 Task: Search one way flight ticket for 3 adults in first from Waterloo: Waterloo Regional Airport to Jackson: Jackson Hole Airport on 5-2-2023. Choice of flights is United. Number of bags: 1 carry on bag. Price is upto 97000. Outbound departure time preference is 5:00.
Action: Mouse moved to (313, 259)
Screenshot: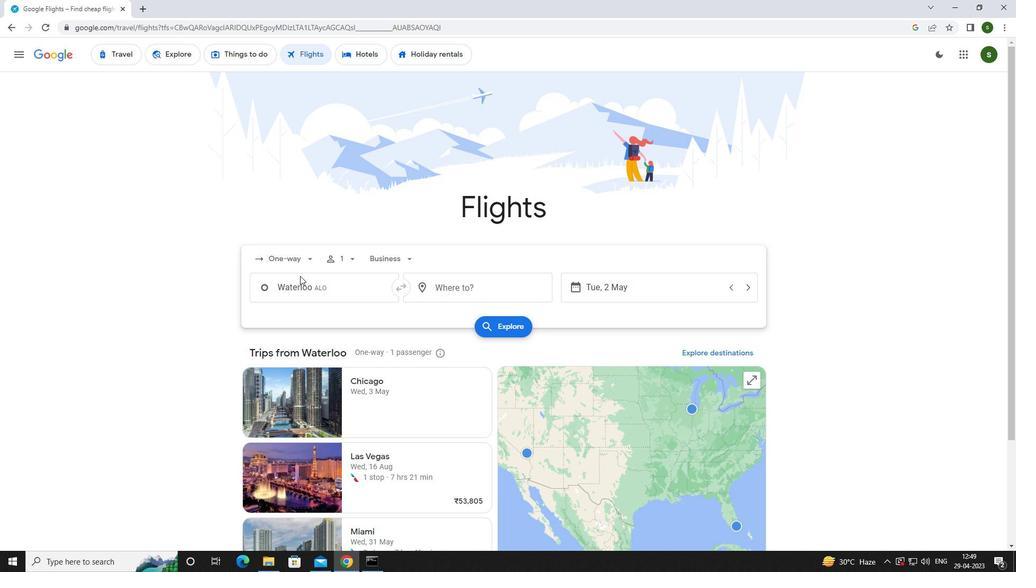 
Action: Mouse pressed left at (313, 259)
Screenshot: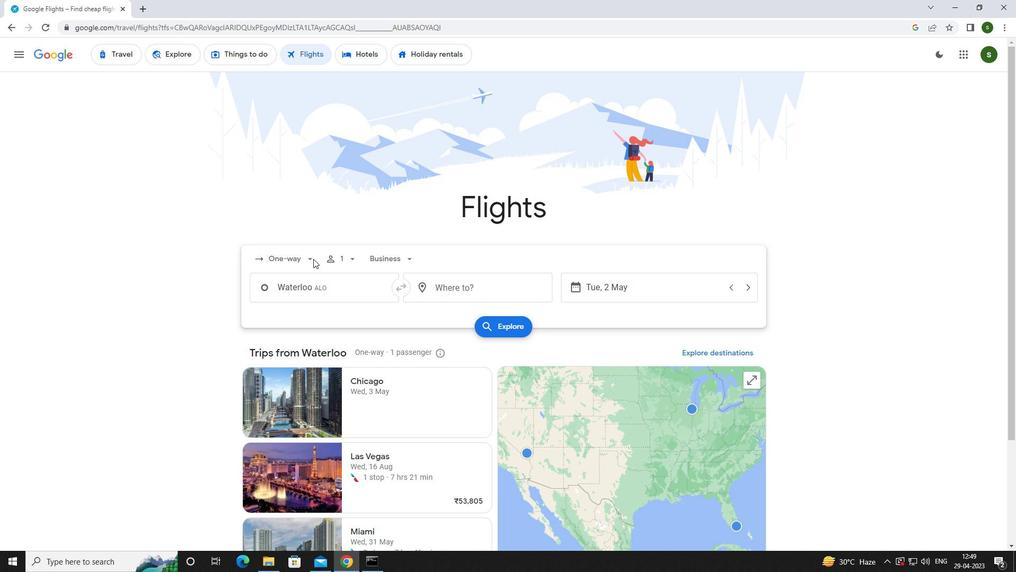 
Action: Mouse moved to (308, 258)
Screenshot: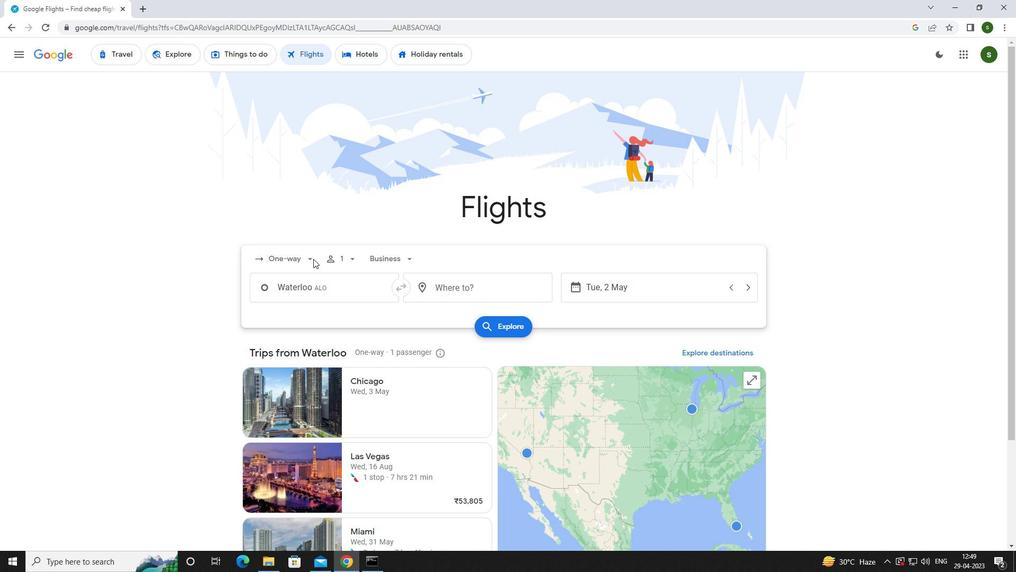 
Action: Mouse pressed left at (308, 258)
Screenshot: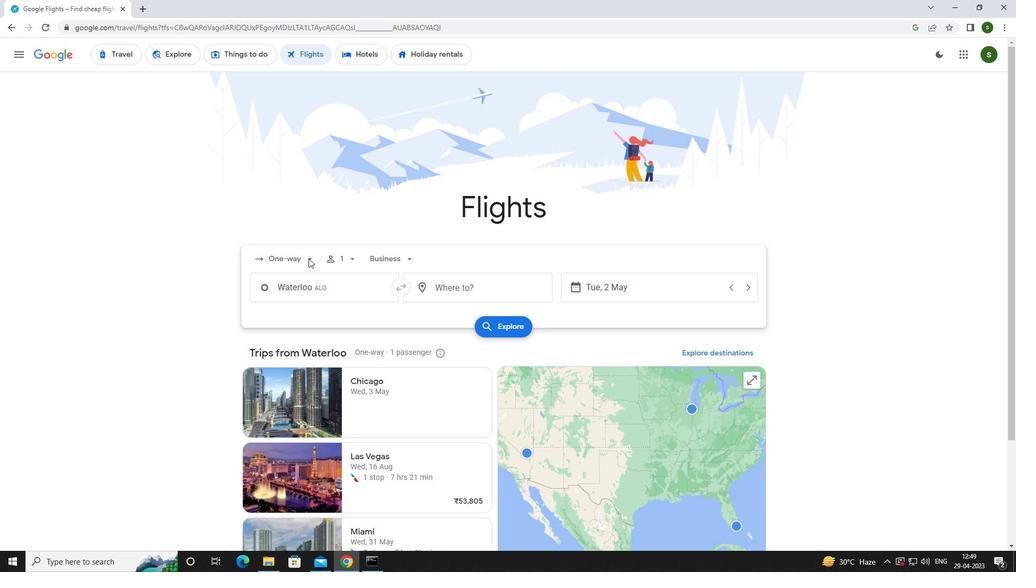 
Action: Mouse moved to (302, 257)
Screenshot: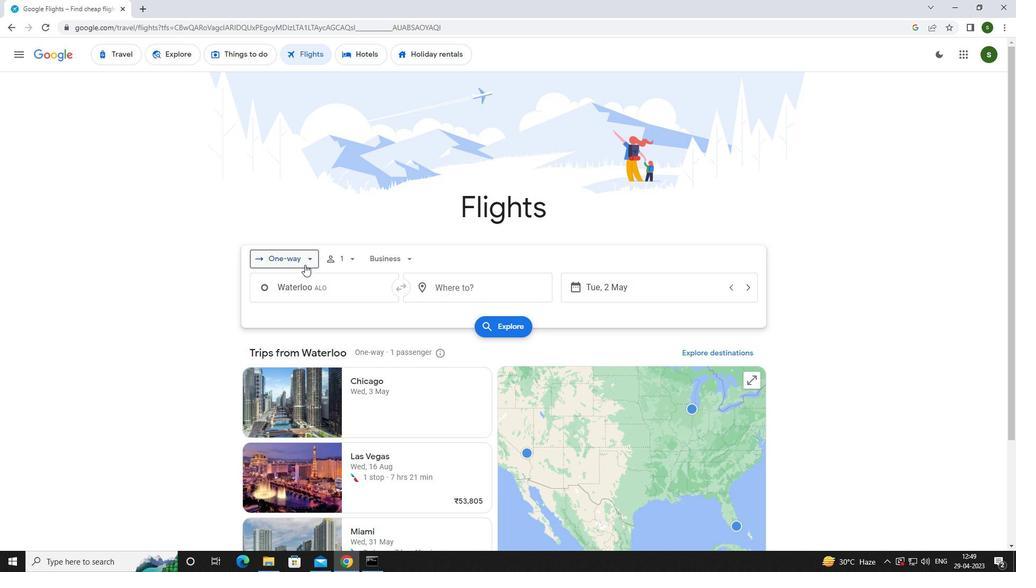 
Action: Mouse pressed left at (302, 257)
Screenshot: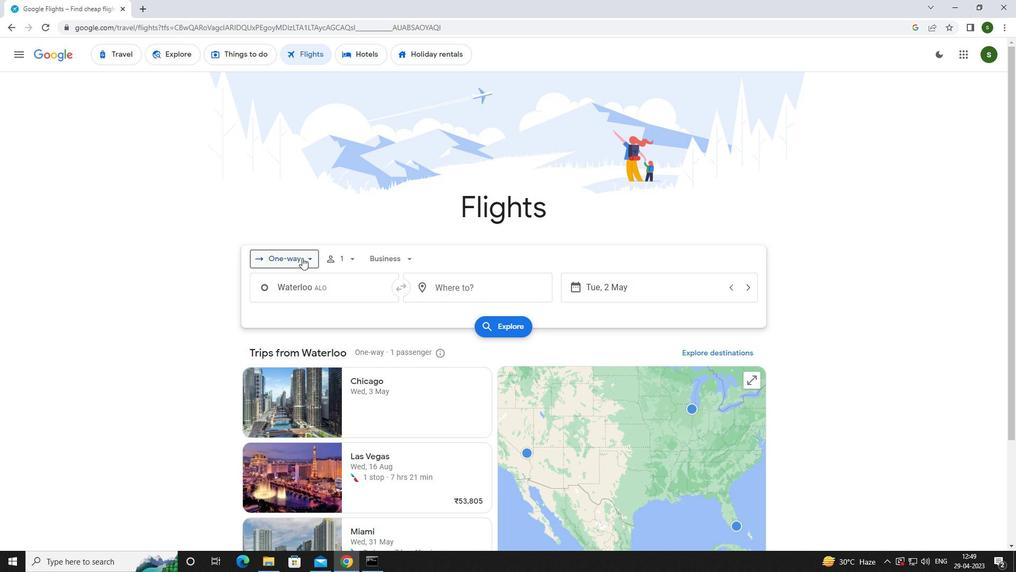 
Action: Mouse moved to (302, 304)
Screenshot: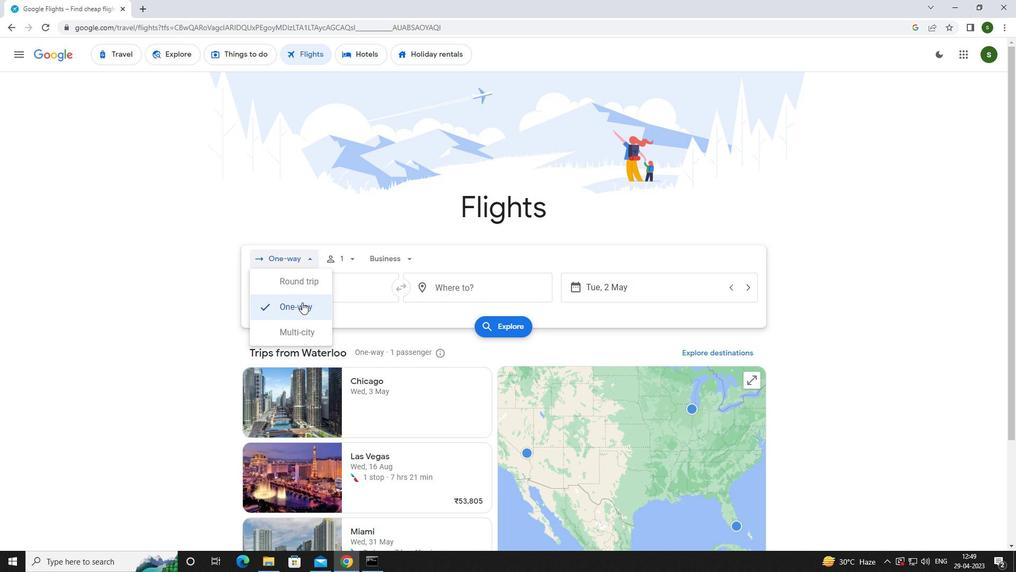 
Action: Mouse pressed left at (302, 304)
Screenshot: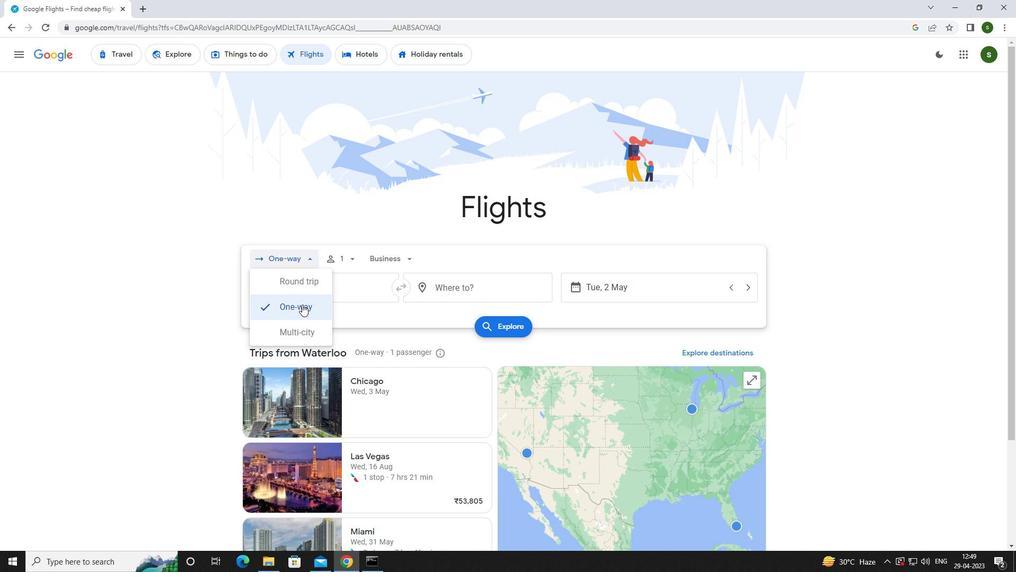 
Action: Mouse moved to (341, 259)
Screenshot: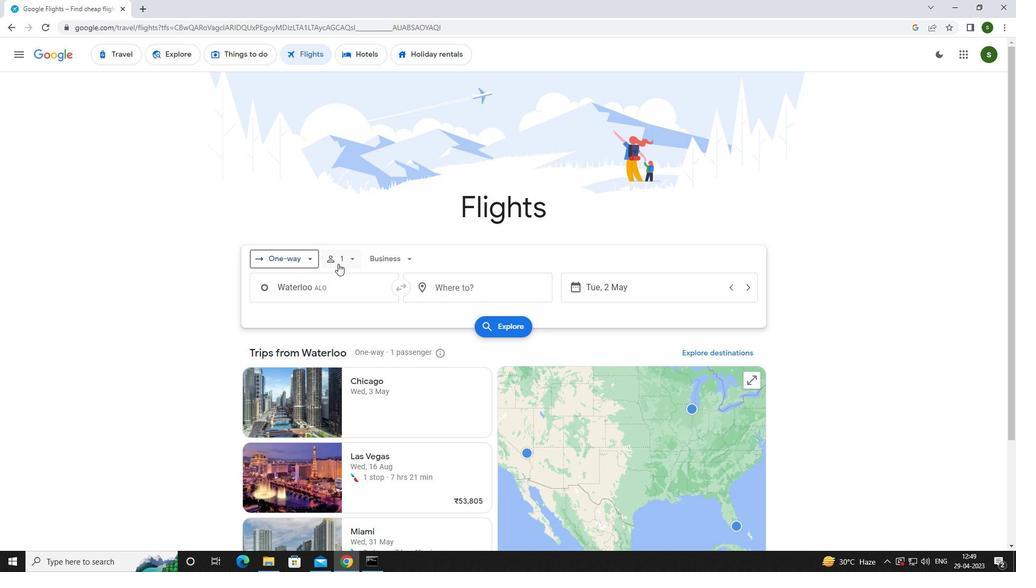 
Action: Mouse pressed left at (341, 259)
Screenshot: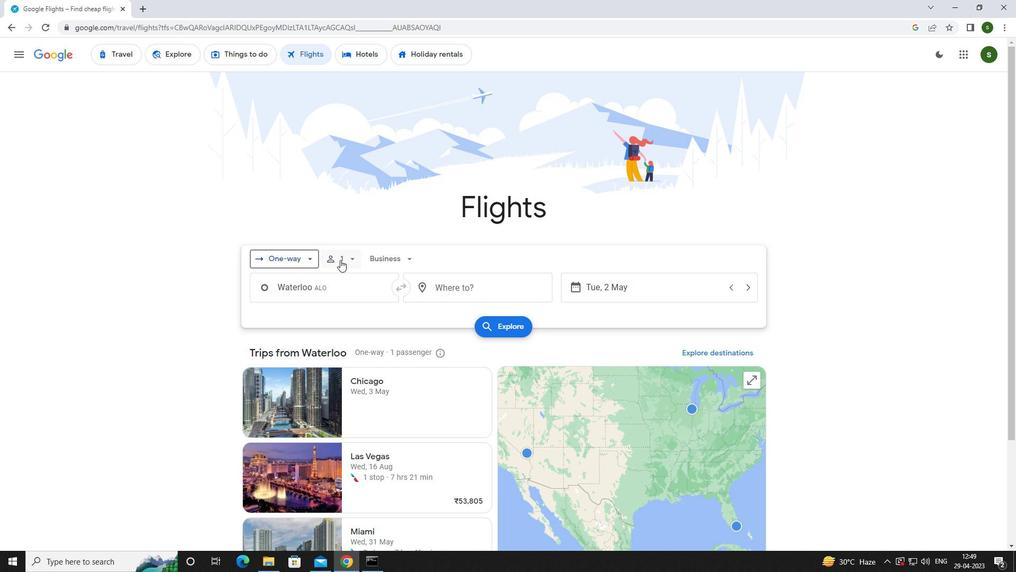 
Action: Mouse moved to (430, 282)
Screenshot: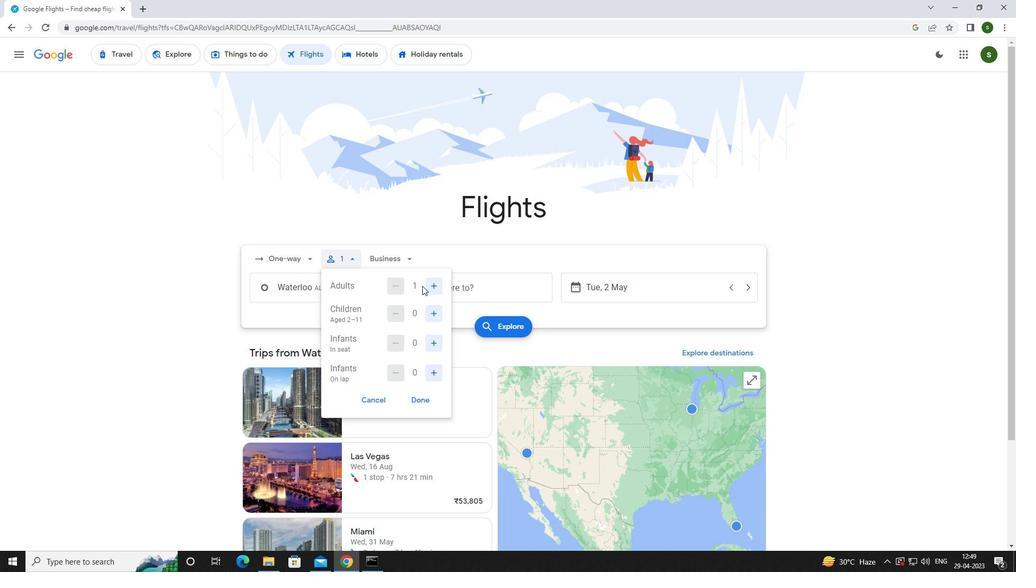 
Action: Mouse pressed left at (430, 282)
Screenshot: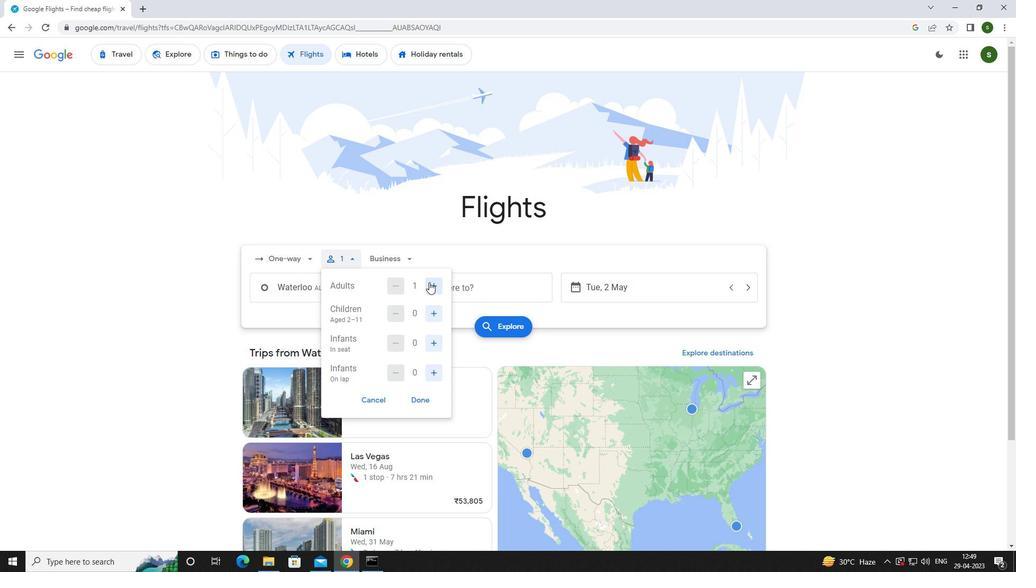 
Action: Mouse pressed left at (430, 282)
Screenshot: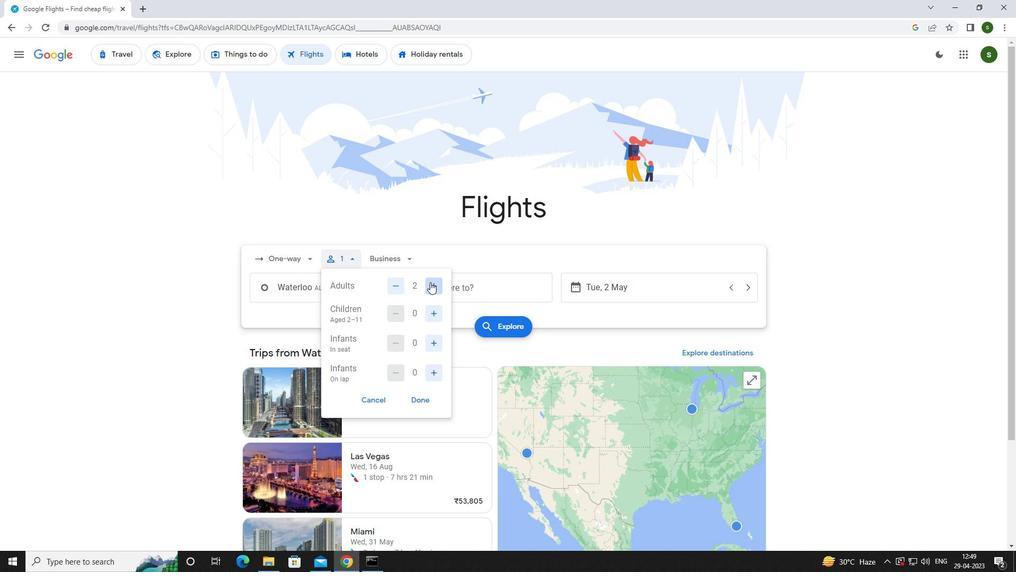 
Action: Mouse moved to (401, 258)
Screenshot: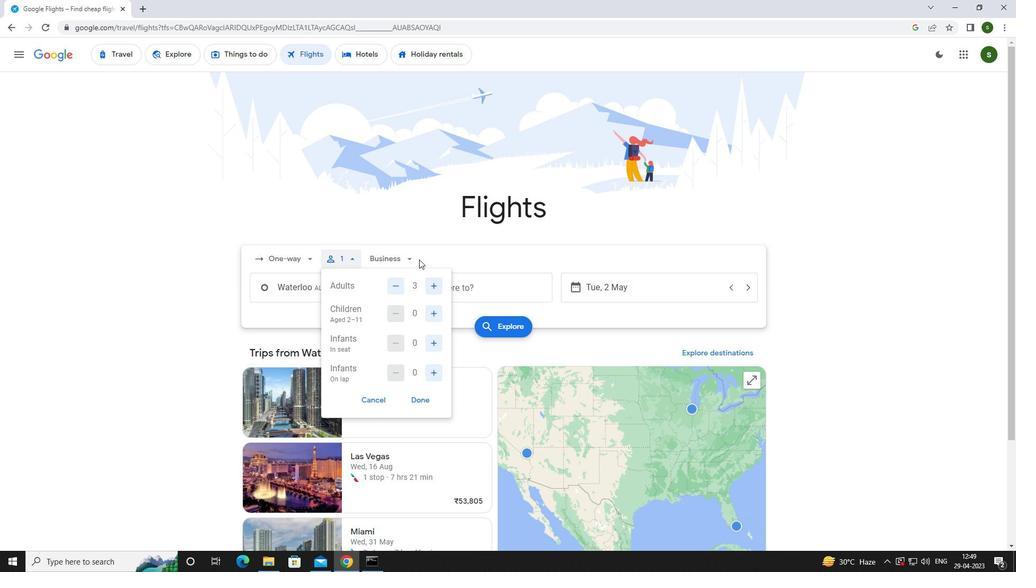 
Action: Mouse pressed left at (401, 258)
Screenshot: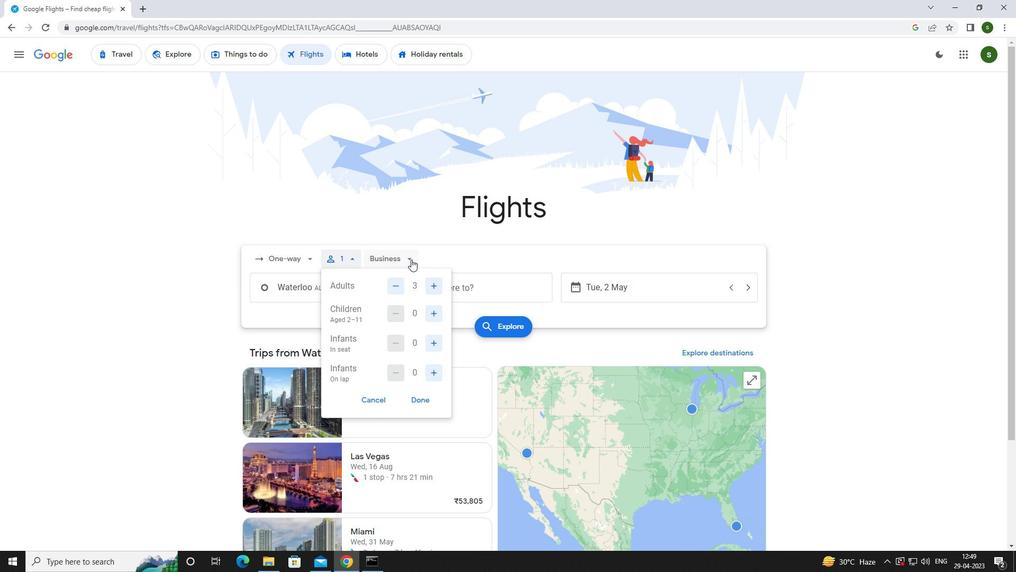 
Action: Mouse moved to (411, 352)
Screenshot: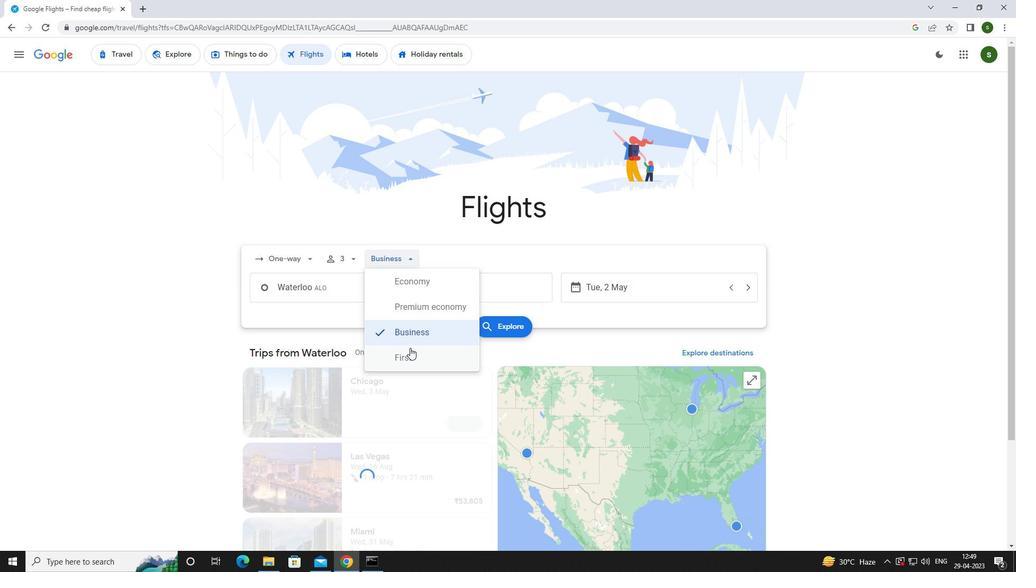 
Action: Mouse pressed left at (411, 352)
Screenshot: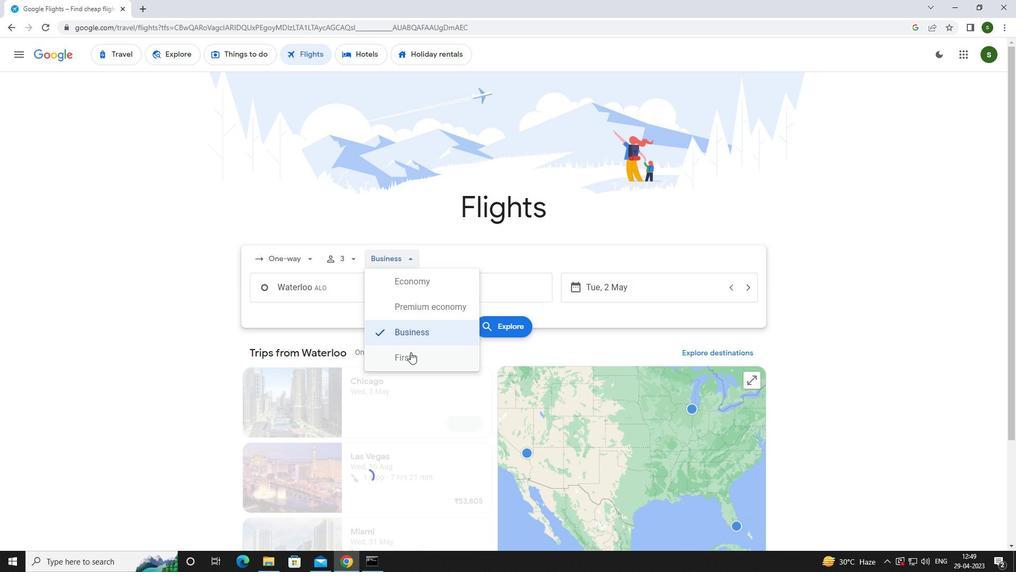 
Action: Mouse moved to (354, 288)
Screenshot: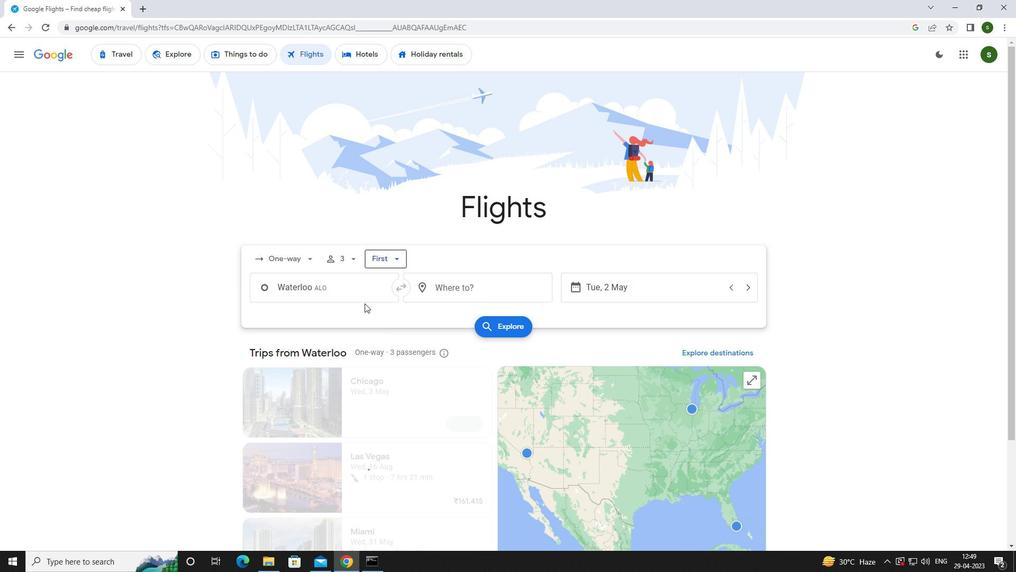 
Action: Mouse pressed left at (354, 288)
Screenshot: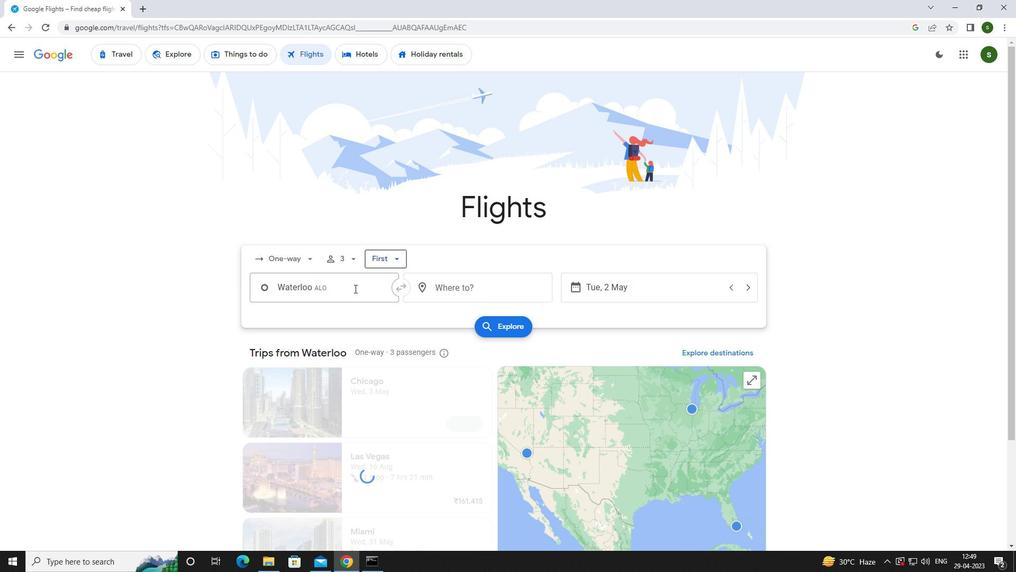 
Action: Key pressed w<Key.caps_lock>aterloo
Screenshot: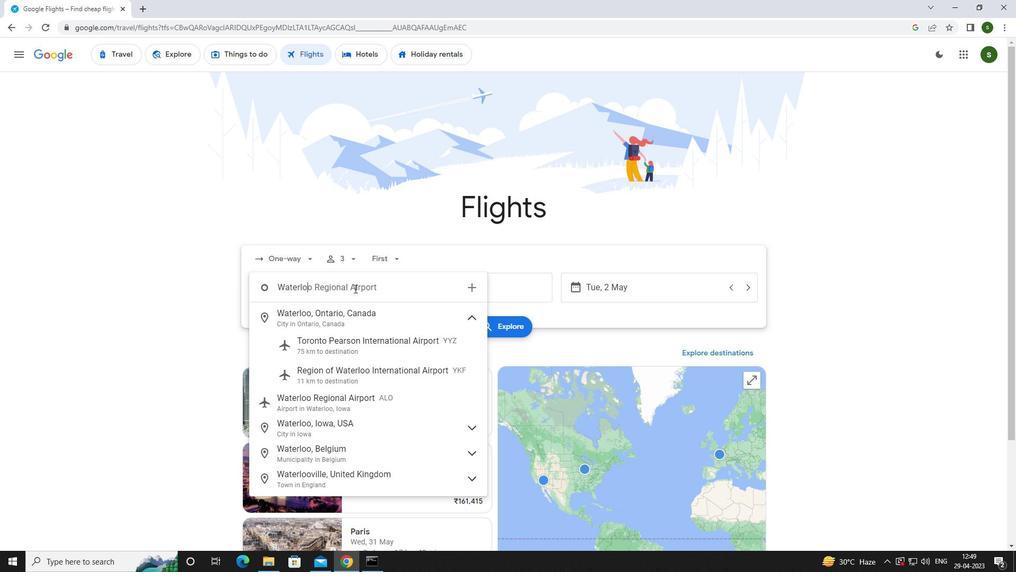 
Action: Mouse moved to (359, 404)
Screenshot: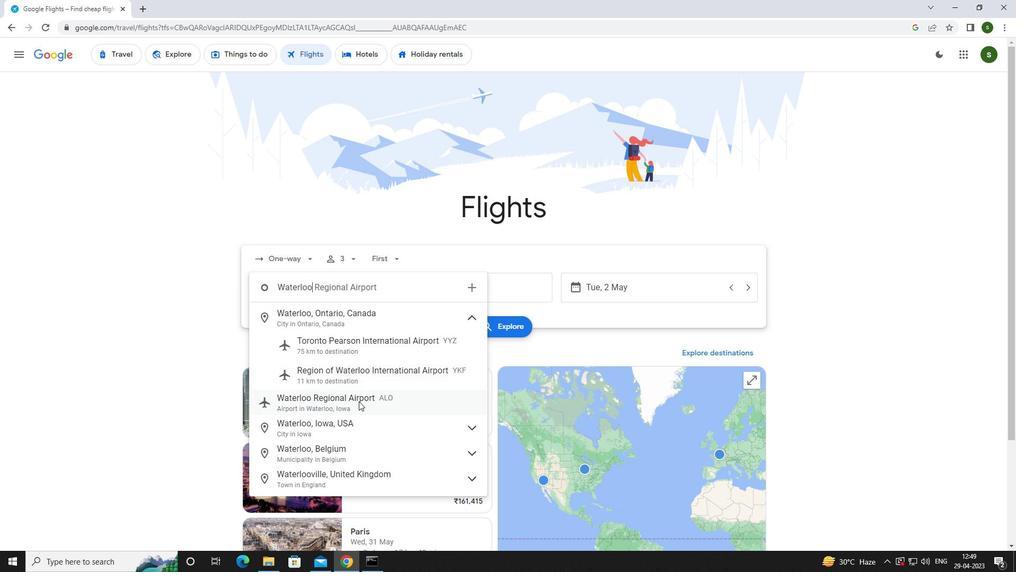 
Action: Mouse pressed left at (359, 404)
Screenshot: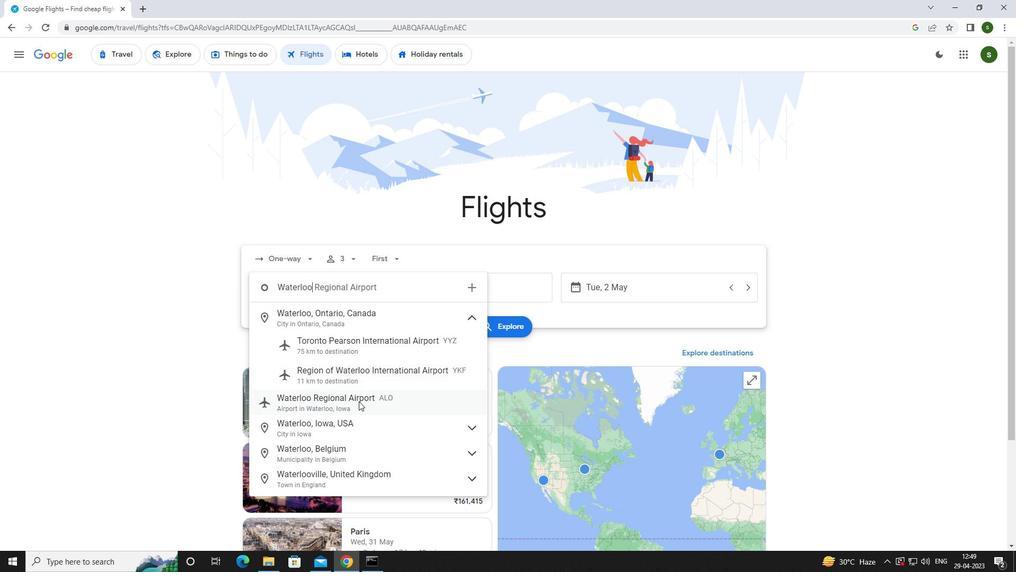 
Action: Mouse moved to (461, 291)
Screenshot: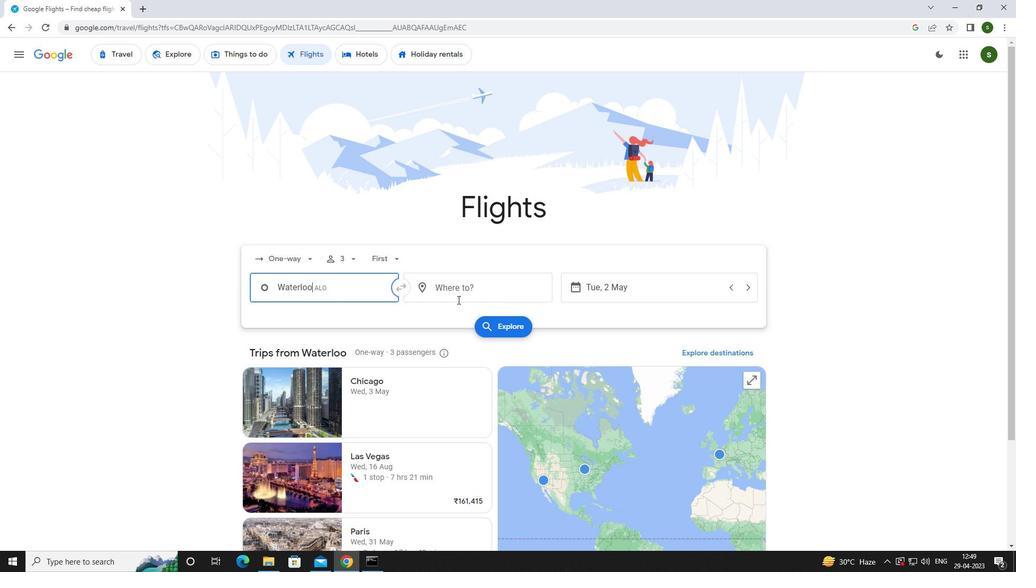 
Action: Mouse pressed left at (461, 291)
Screenshot: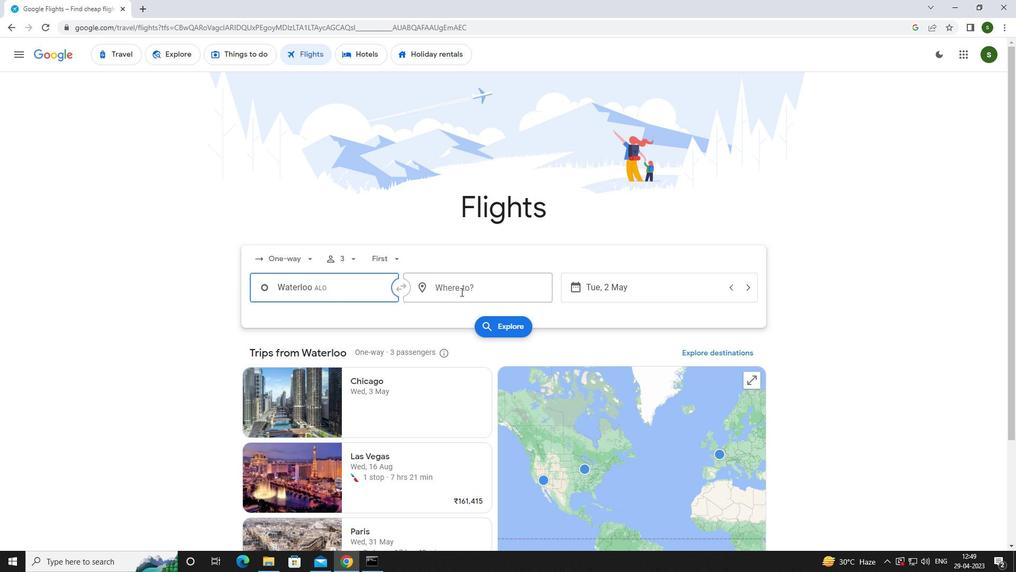 
Action: Key pressed <Key.caps_lock>j<Key.caps_lock>acksom<Key.backspace>n<Key.space><Key.caps_lock>h<Key.caps_lock>ol
Screenshot: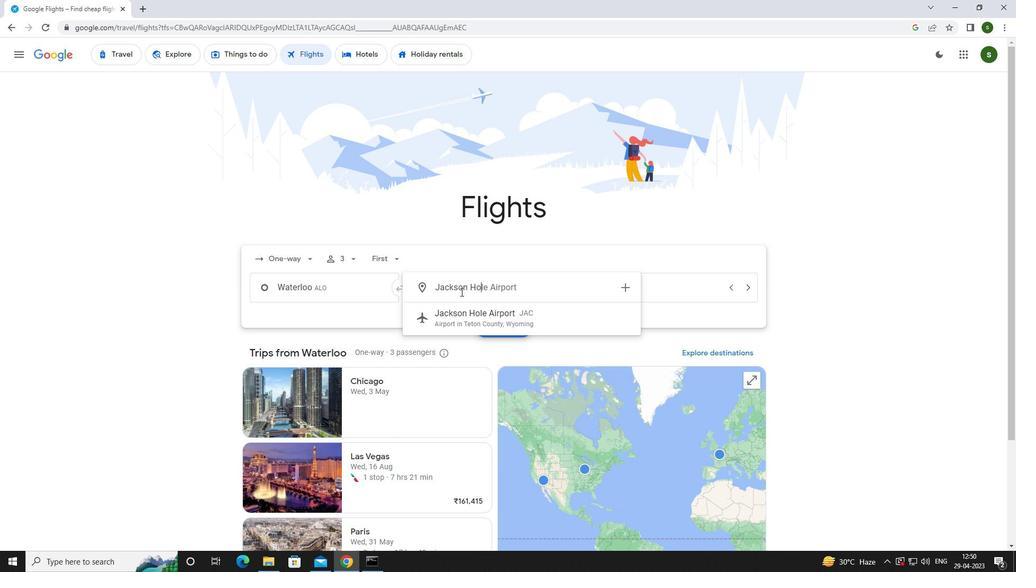 
Action: Mouse moved to (543, 318)
Screenshot: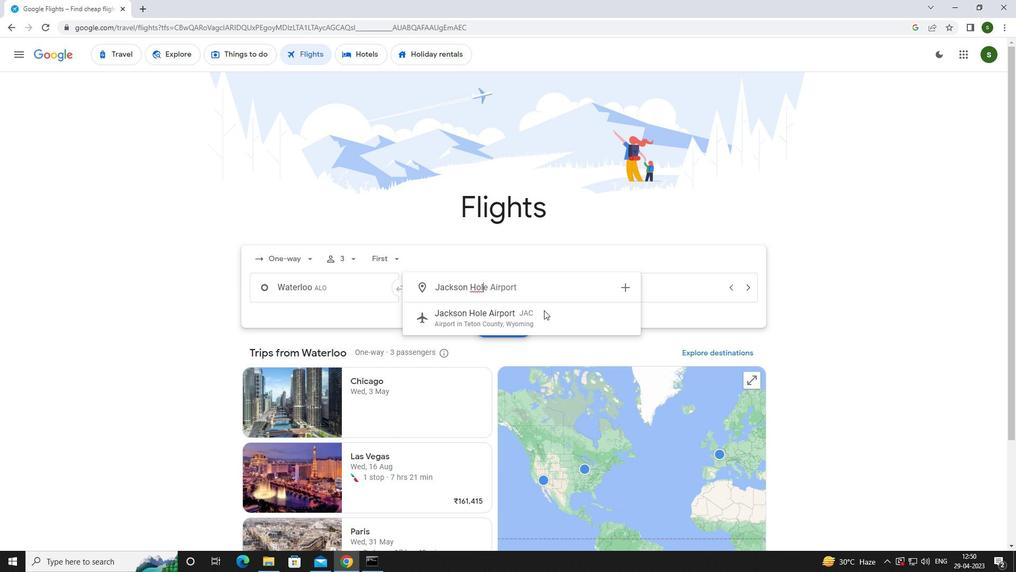 
Action: Mouse pressed left at (543, 318)
Screenshot: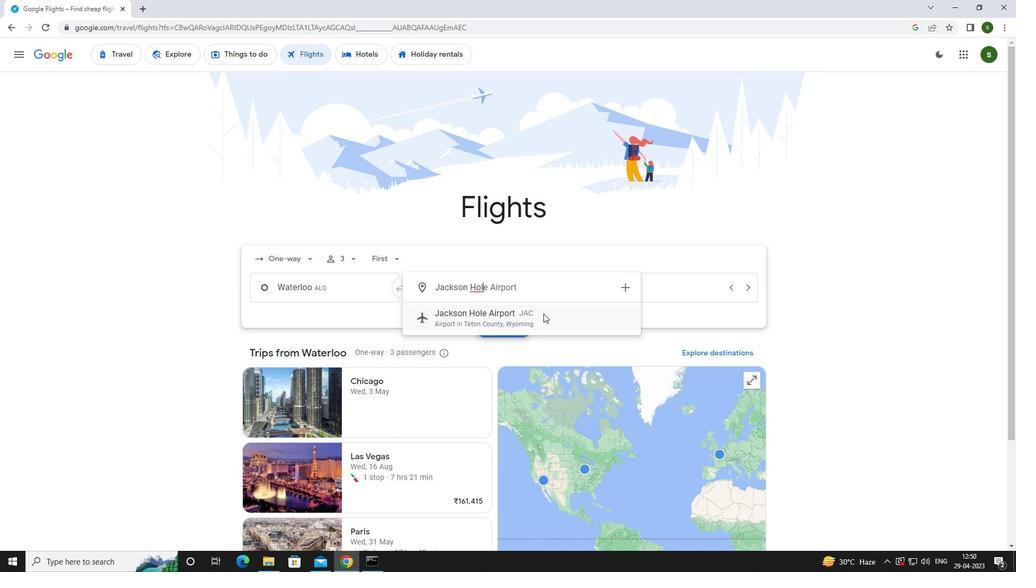 
Action: Mouse moved to (640, 289)
Screenshot: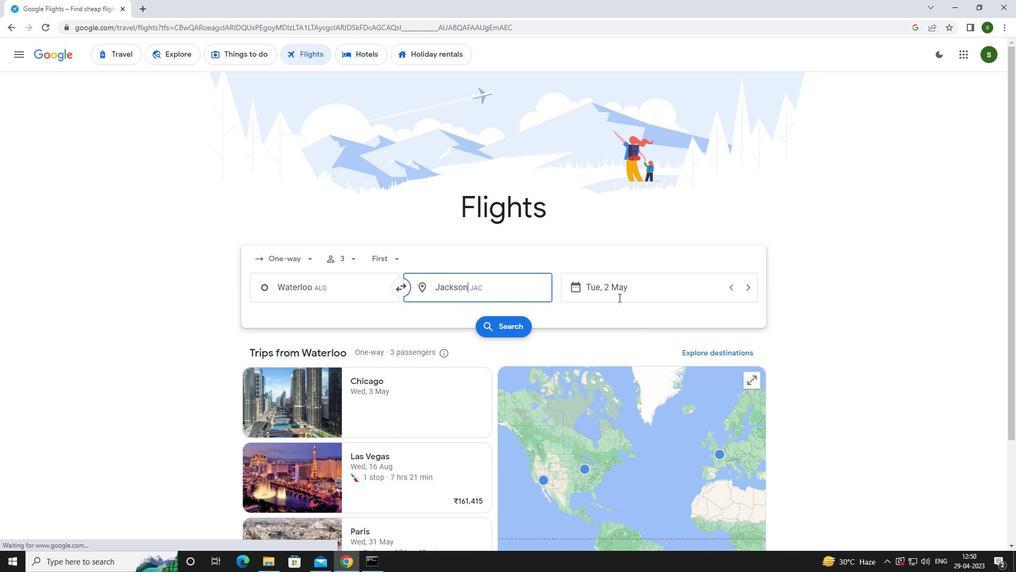 
Action: Mouse pressed left at (640, 289)
Screenshot: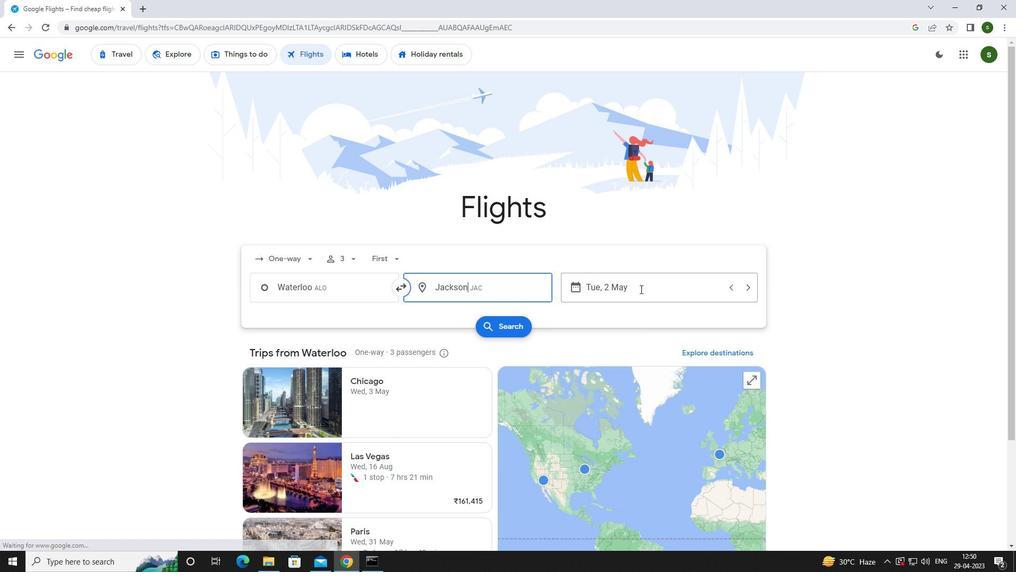 
Action: Mouse moved to (631, 352)
Screenshot: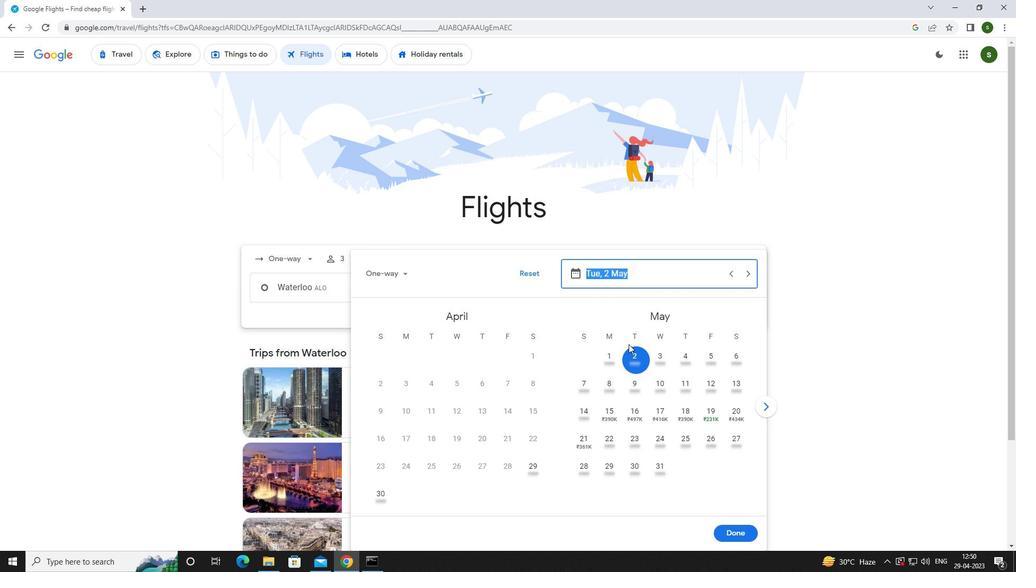 
Action: Mouse pressed left at (631, 352)
Screenshot: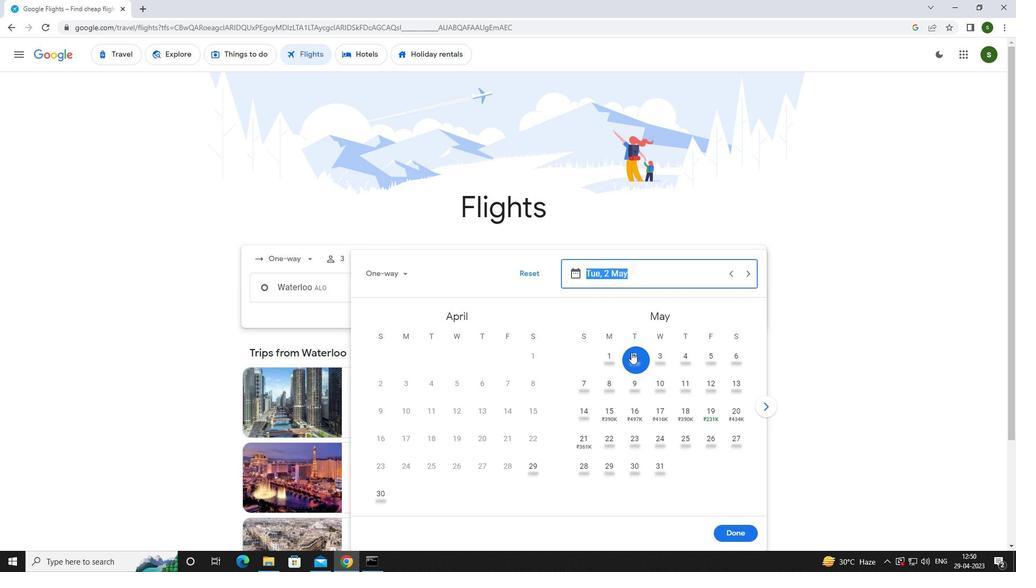 
Action: Mouse moved to (744, 533)
Screenshot: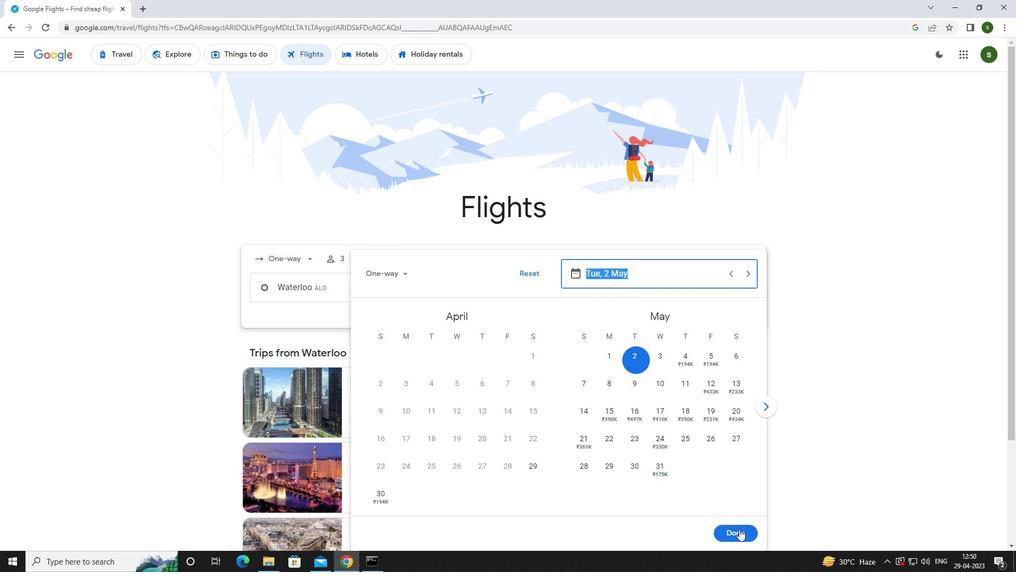 
Action: Mouse pressed left at (744, 533)
Screenshot: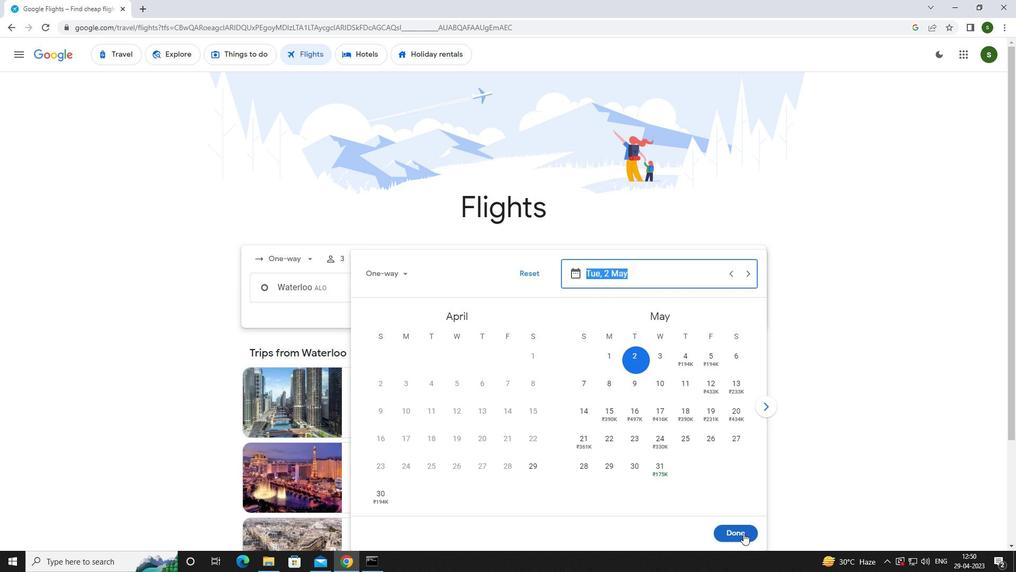 
Action: Mouse moved to (520, 327)
Screenshot: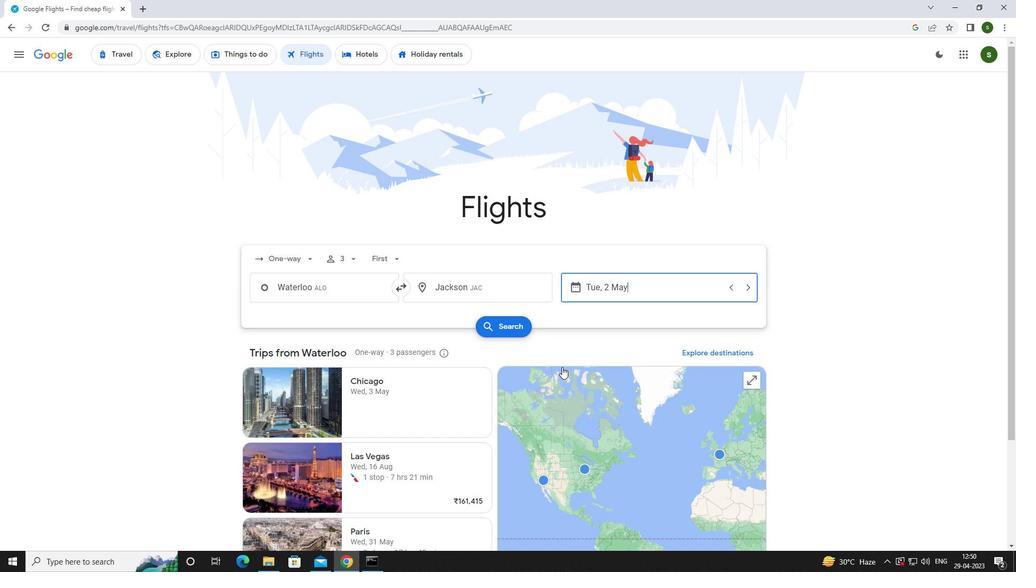 
Action: Mouse pressed left at (520, 327)
Screenshot: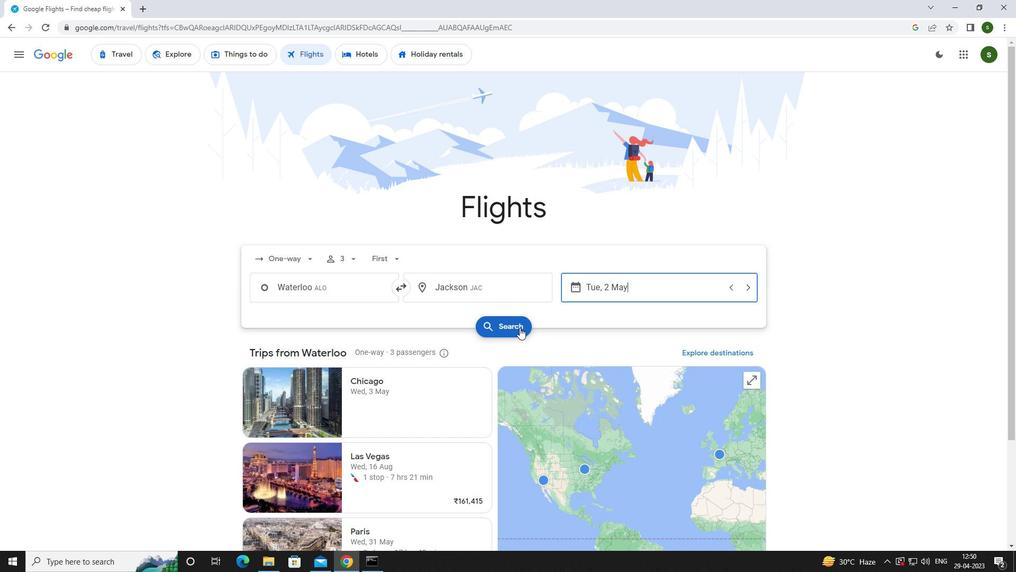 
Action: Mouse moved to (265, 152)
Screenshot: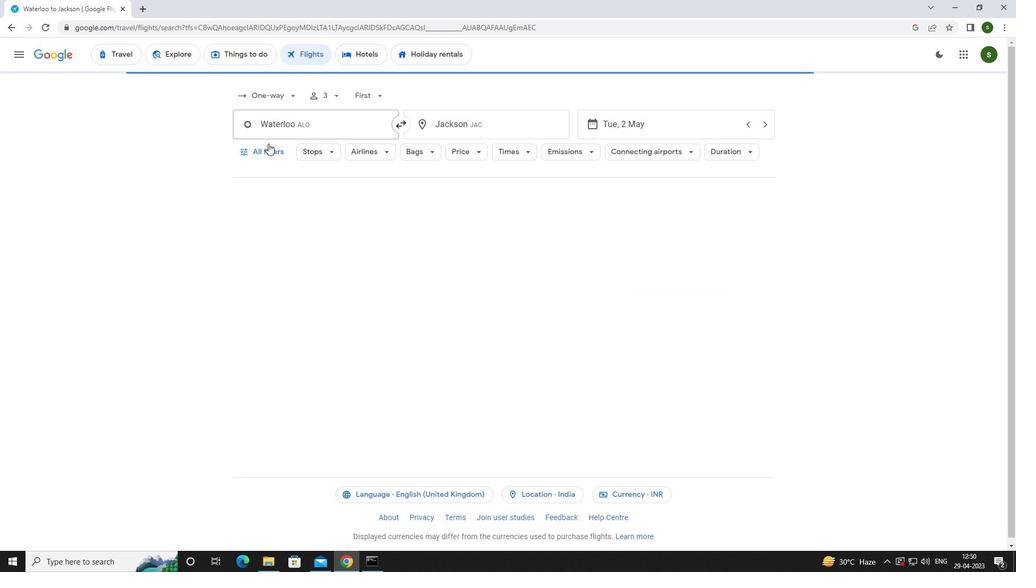 
Action: Mouse pressed left at (265, 152)
Screenshot: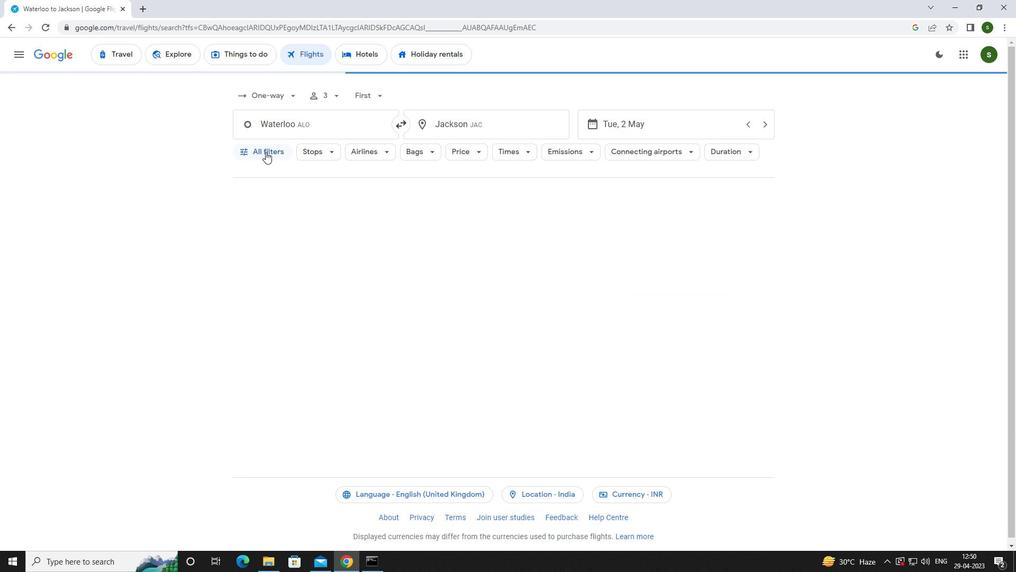 
Action: Mouse moved to (400, 378)
Screenshot: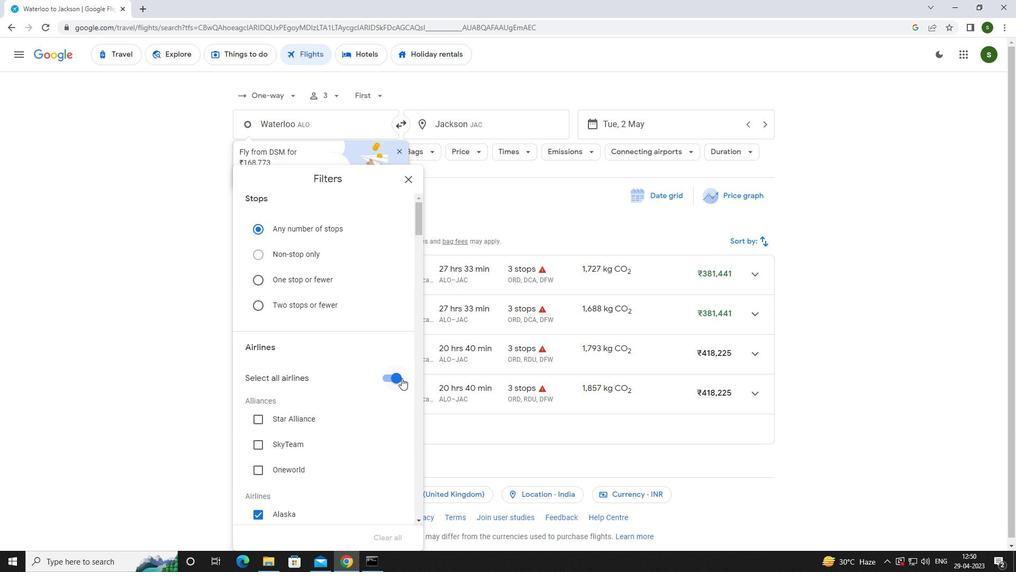 
Action: Mouse pressed left at (400, 378)
Screenshot: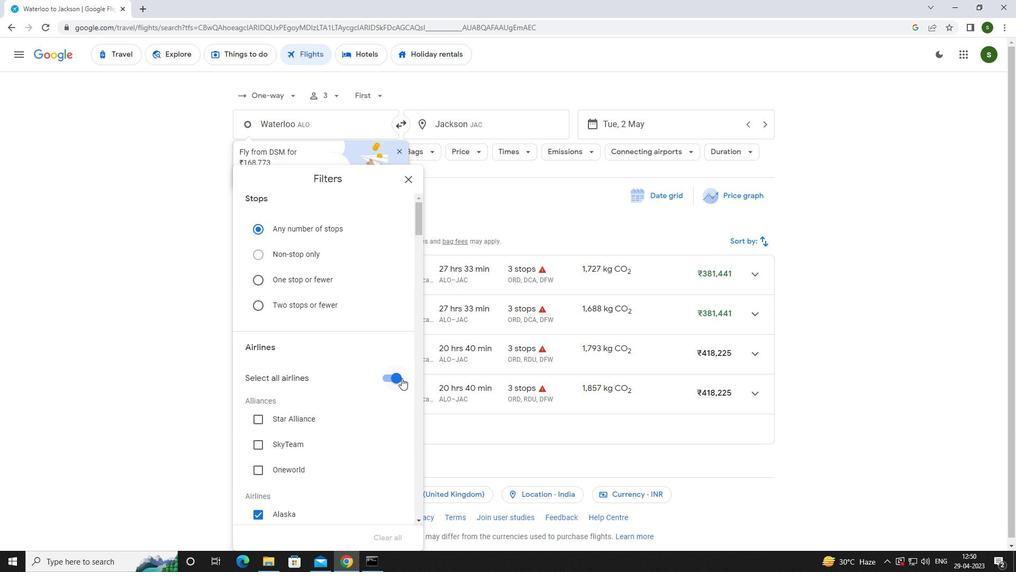 
Action: Mouse moved to (311, 342)
Screenshot: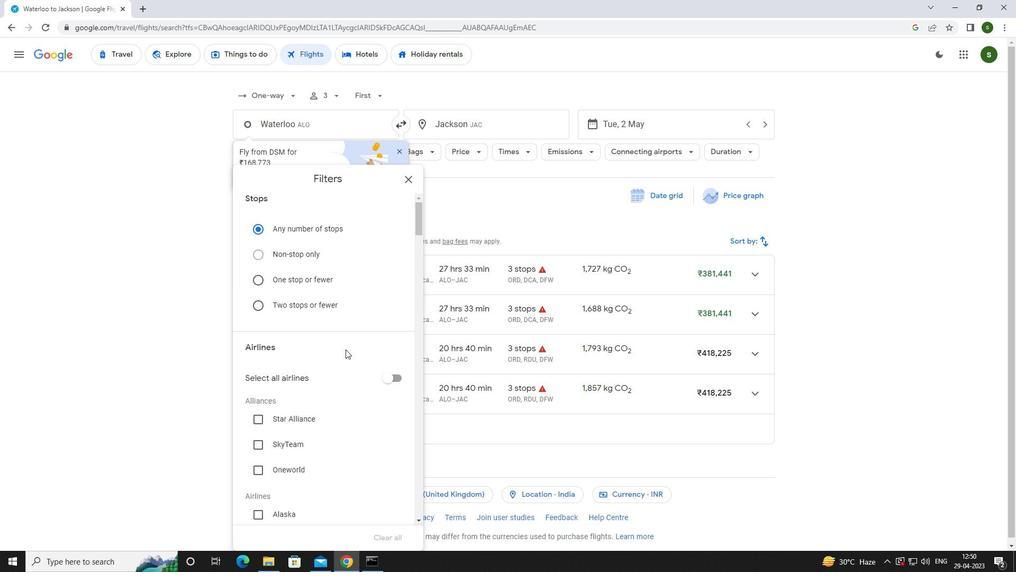 
Action: Mouse scrolled (311, 341) with delta (0, 0)
Screenshot: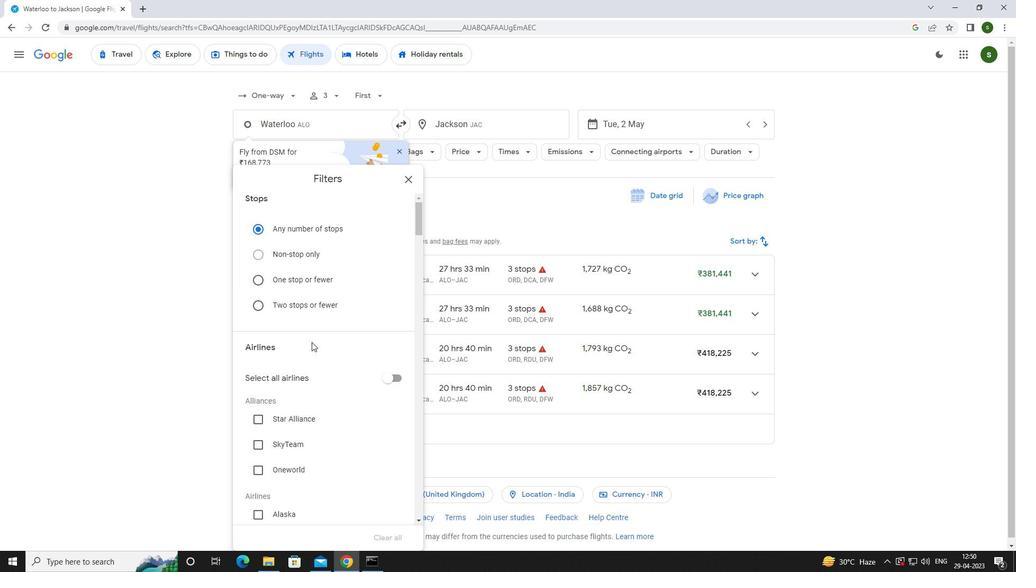 
Action: Mouse scrolled (311, 341) with delta (0, 0)
Screenshot: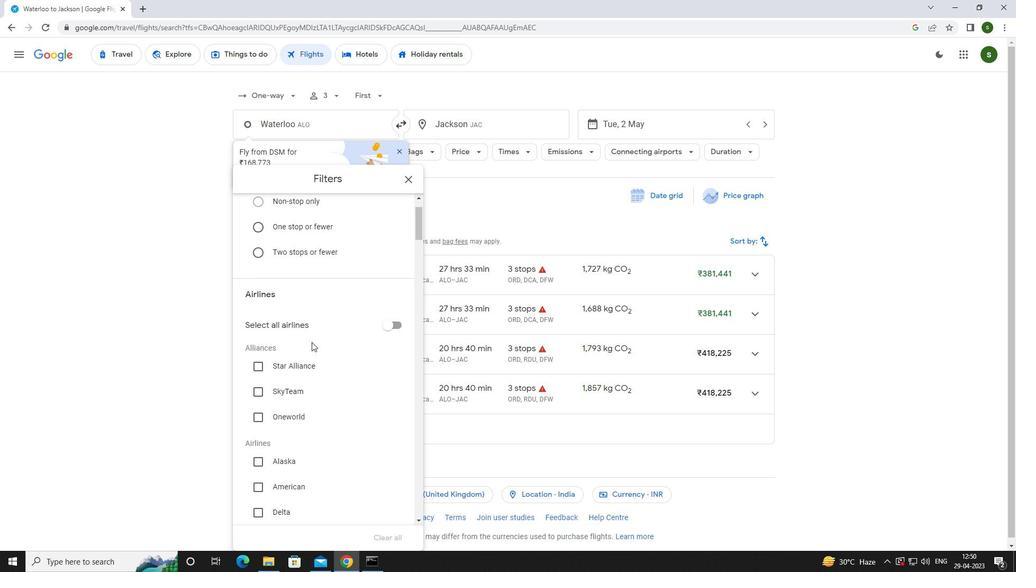 
Action: Mouse scrolled (311, 341) with delta (0, 0)
Screenshot: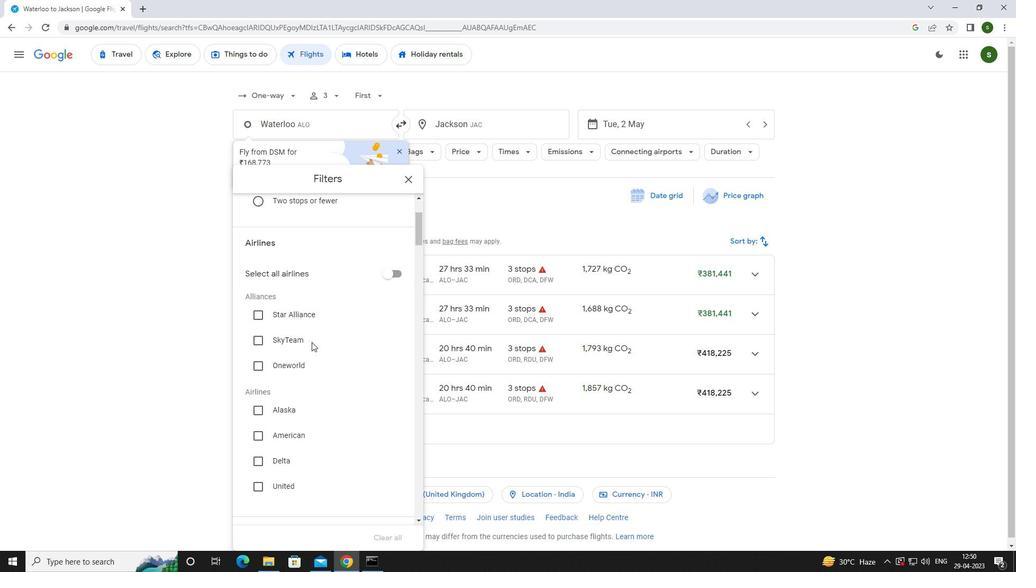 
Action: Mouse scrolled (311, 341) with delta (0, 0)
Screenshot: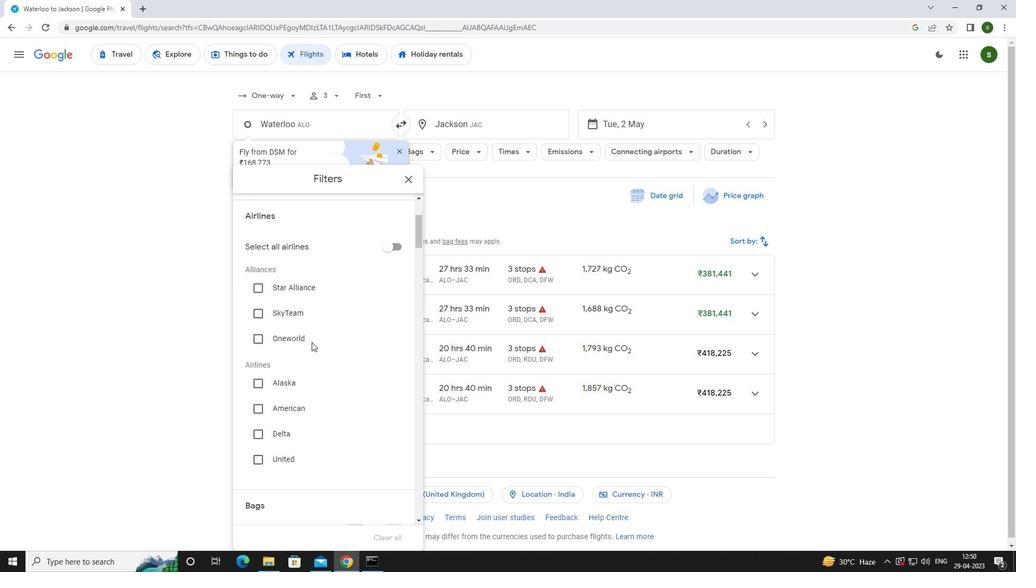 
Action: Mouse moved to (287, 377)
Screenshot: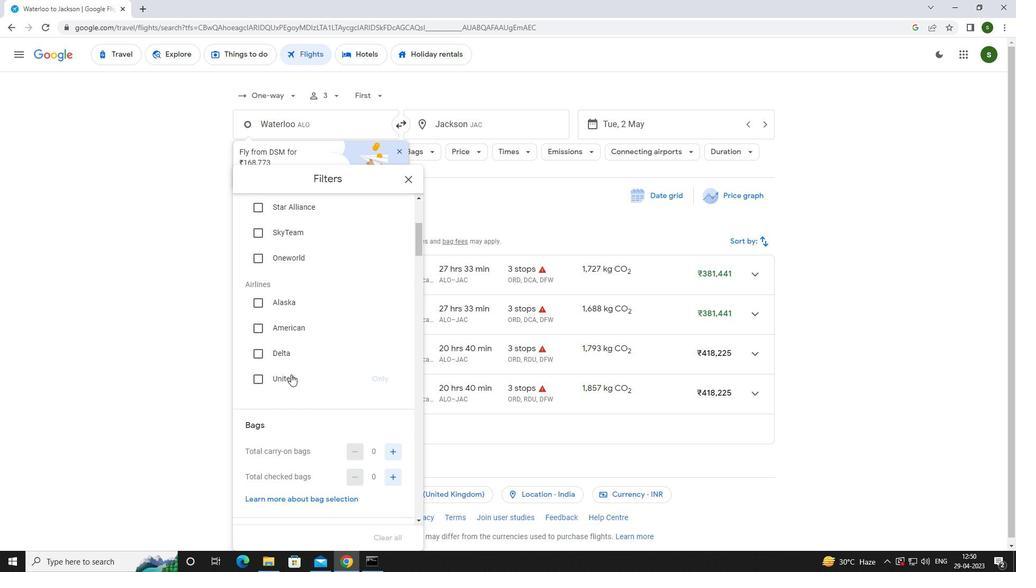 
Action: Mouse pressed left at (287, 377)
Screenshot: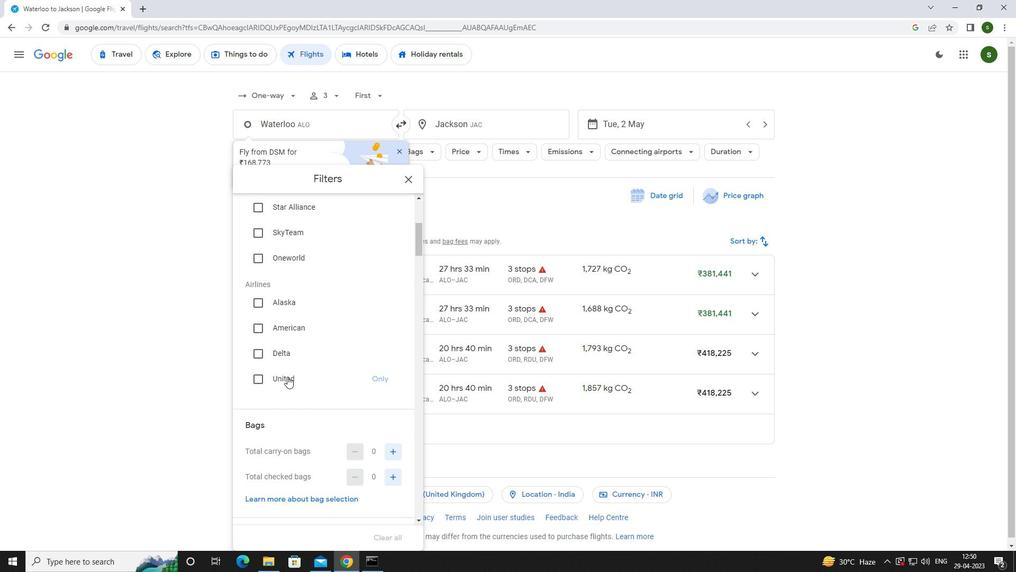 
Action: Mouse moved to (316, 381)
Screenshot: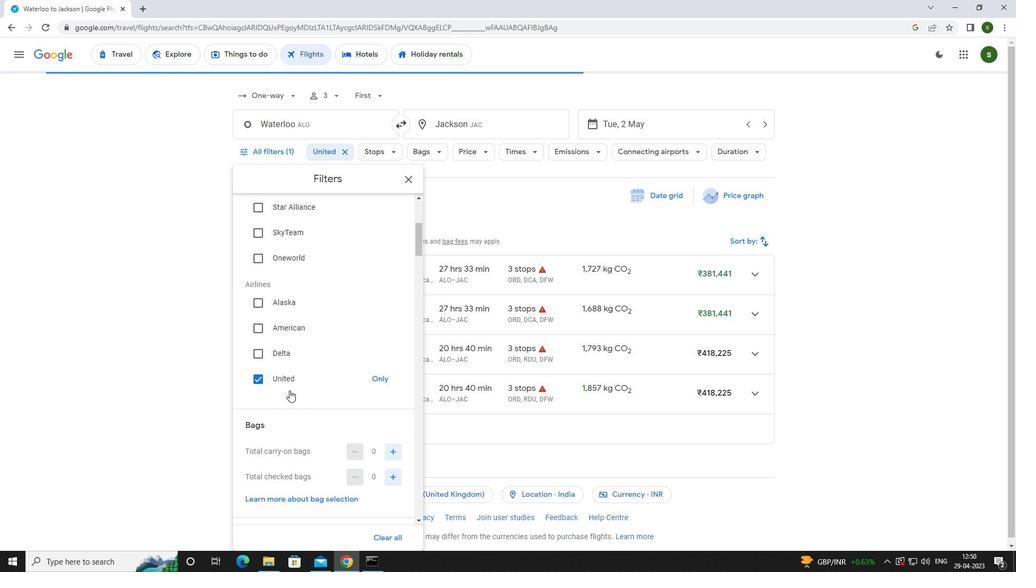 
Action: Mouse scrolled (316, 381) with delta (0, 0)
Screenshot: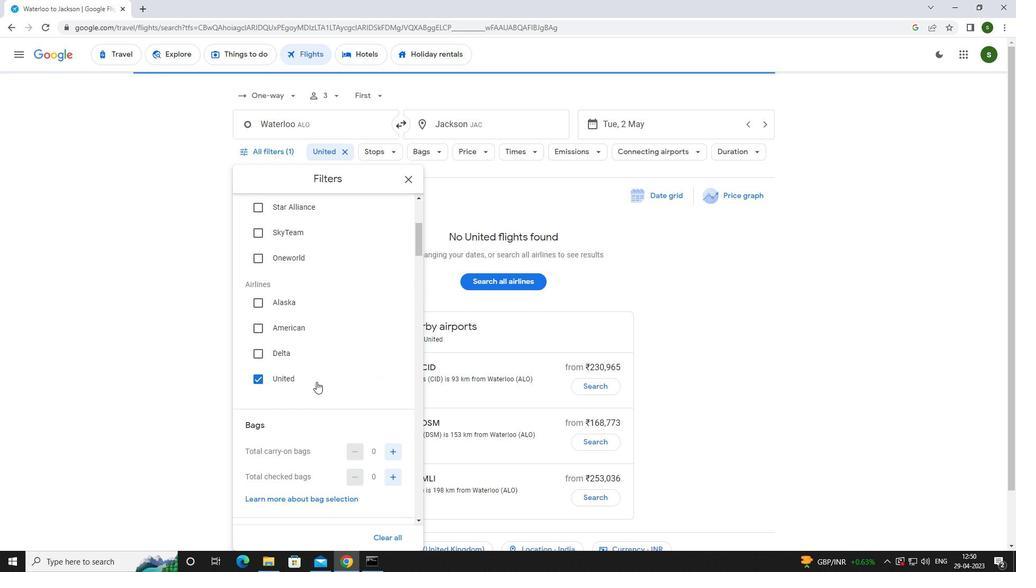 
Action: Mouse scrolled (316, 381) with delta (0, 0)
Screenshot: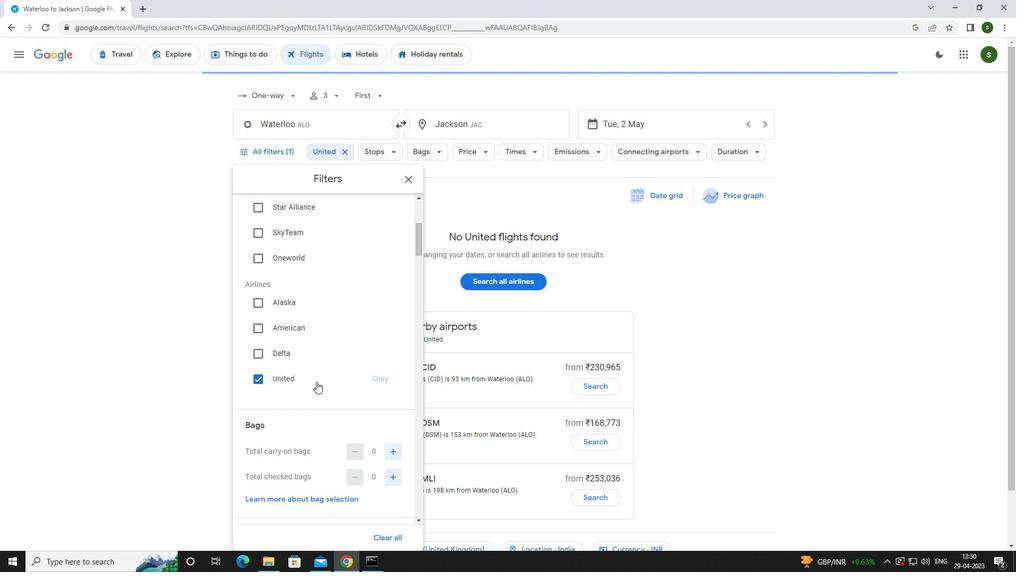 
Action: Mouse moved to (390, 340)
Screenshot: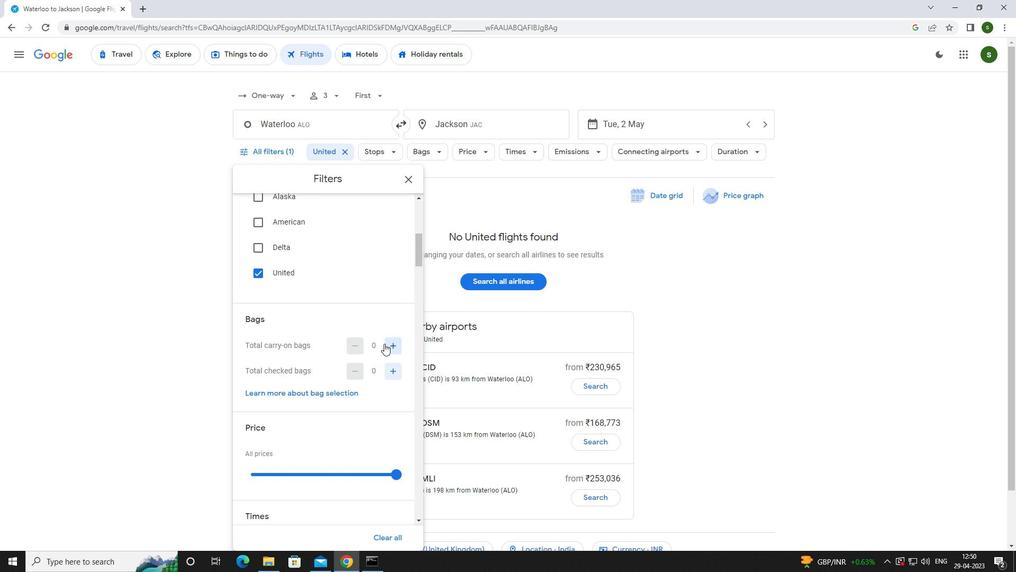 
Action: Mouse pressed left at (390, 340)
Screenshot: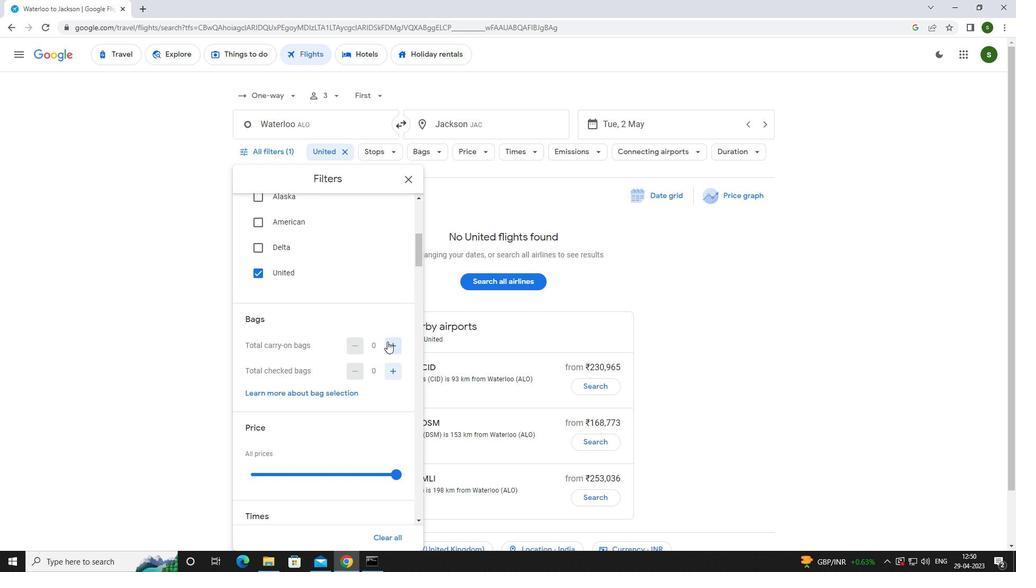 
Action: Mouse moved to (357, 328)
Screenshot: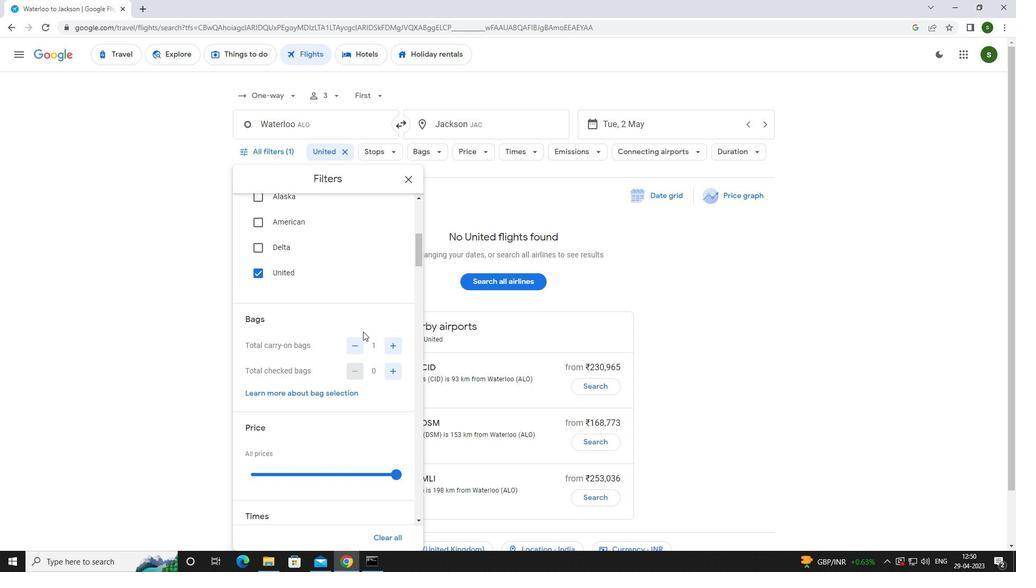 
Action: Mouse scrolled (357, 328) with delta (0, 0)
Screenshot: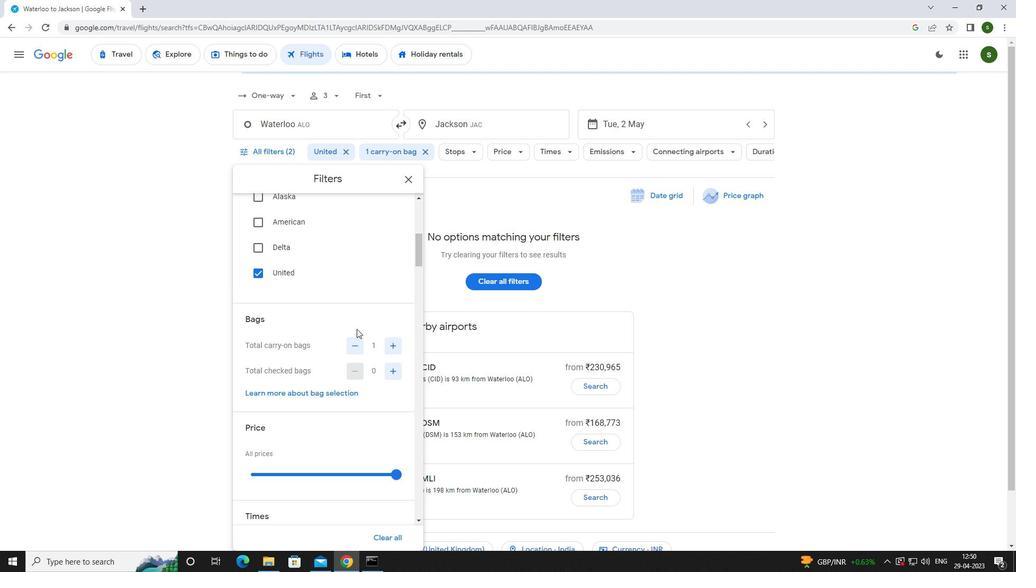 
Action: Mouse scrolled (357, 328) with delta (0, 0)
Screenshot: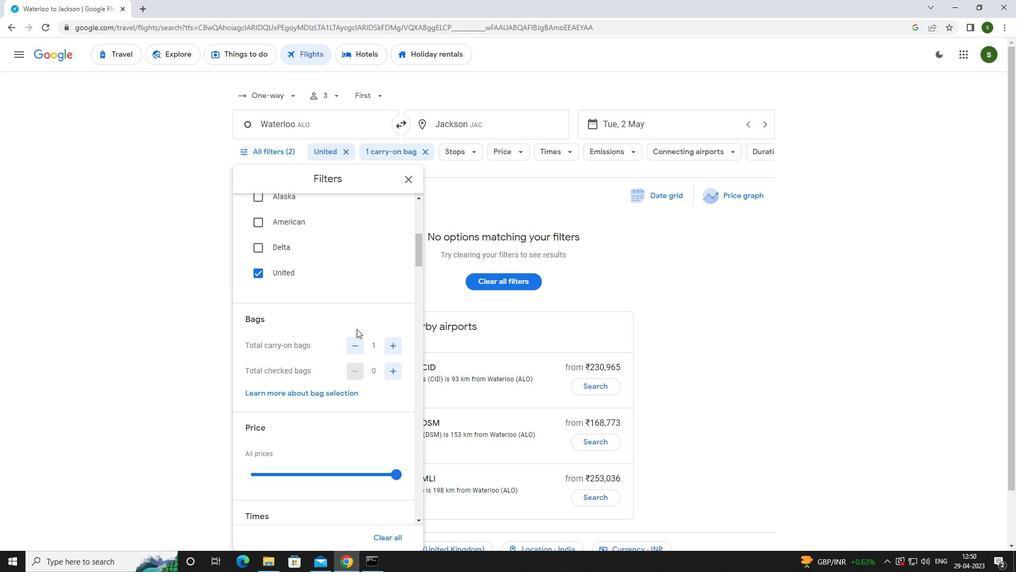 
Action: Mouse scrolled (357, 328) with delta (0, 0)
Screenshot: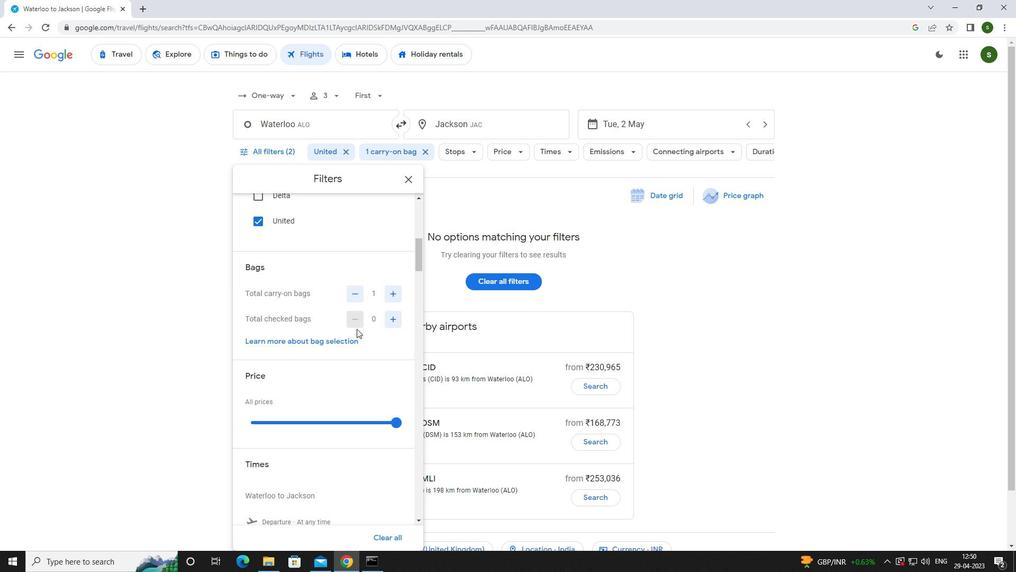 
Action: Mouse moved to (392, 317)
Screenshot: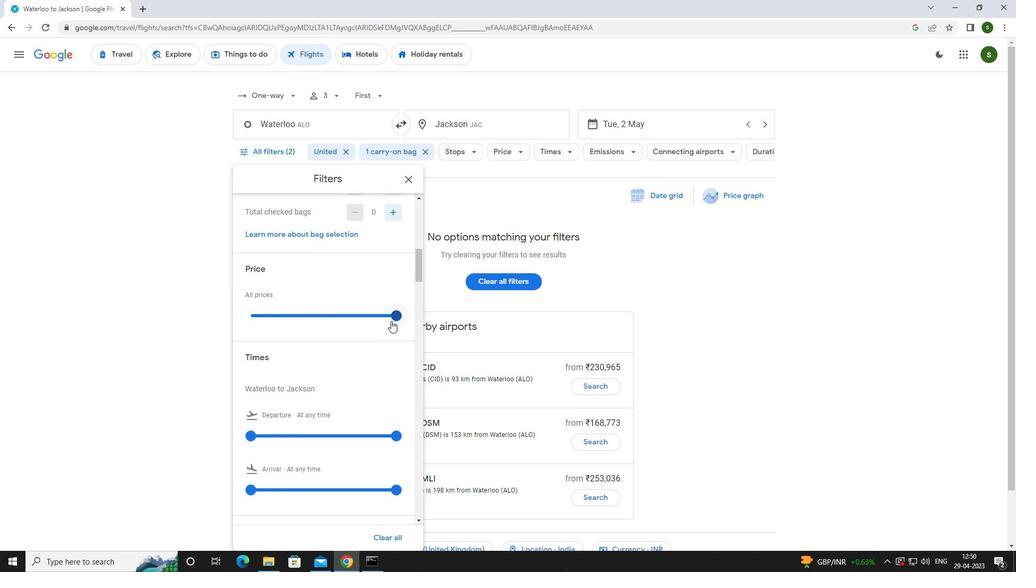 
Action: Mouse pressed left at (392, 317)
Screenshot: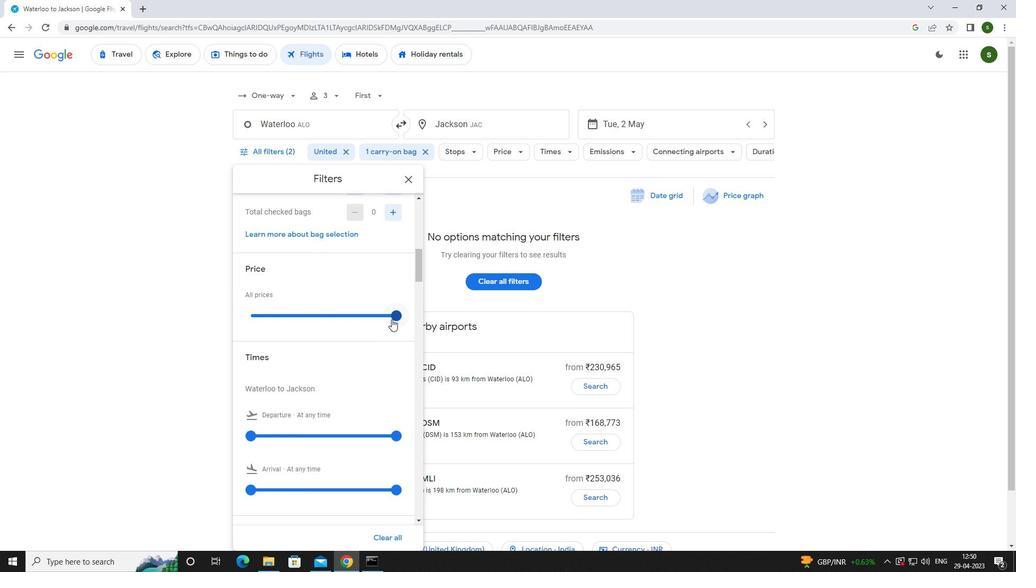 
Action: Mouse moved to (252, 433)
Screenshot: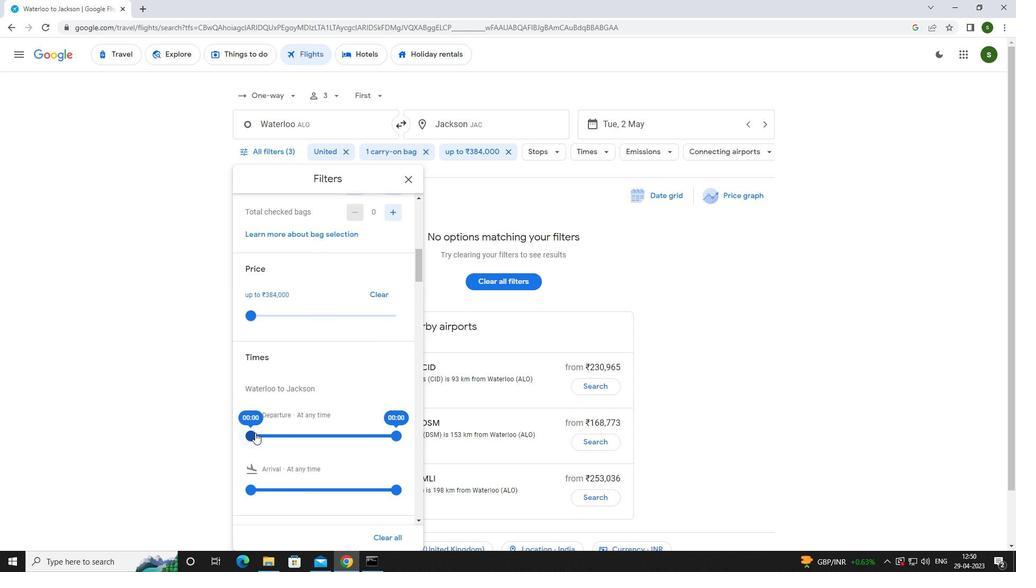 
Action: Mouse pressed left at (252, 433)
Screenshot: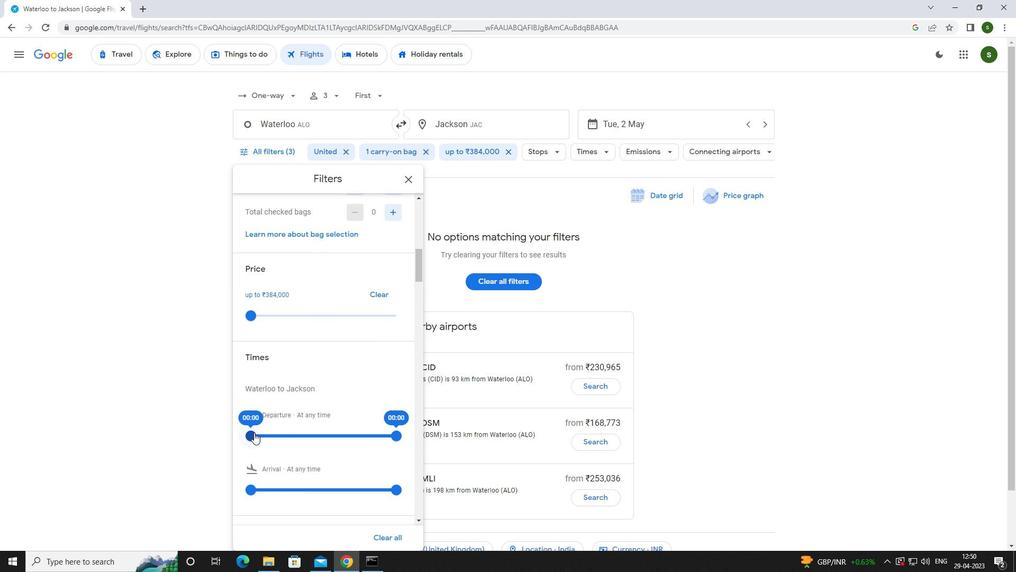 
Action: Mouse moved to (677, 308)
Screenshot: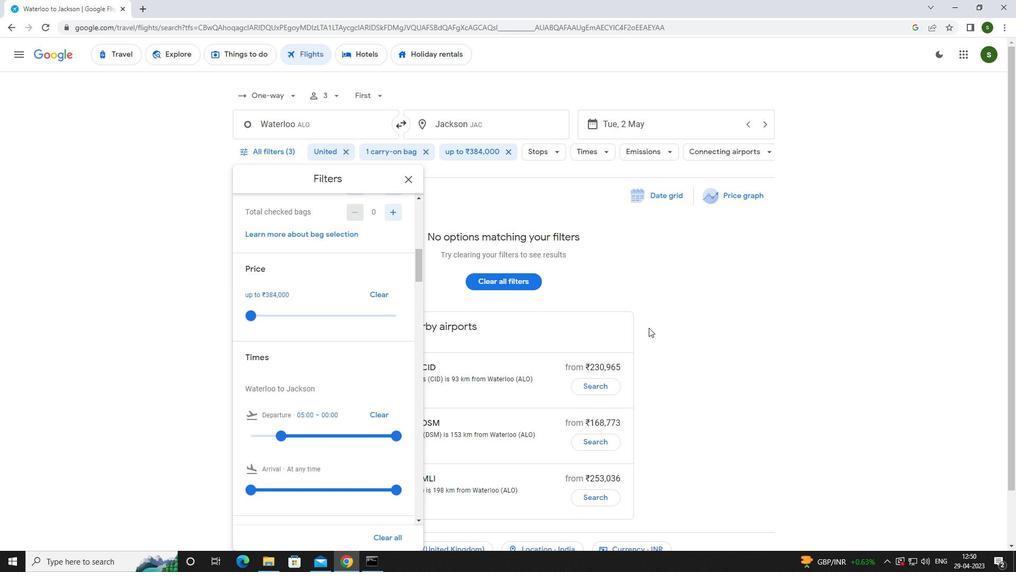 
Action: Mouse pressed left at (677, 308)
Screenshot: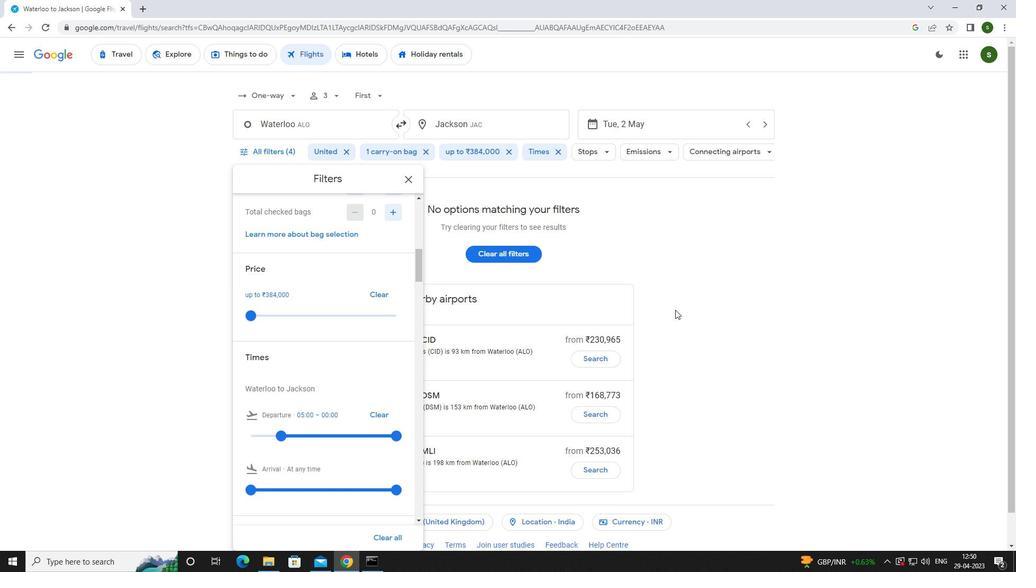 
Action: Mouse moved to (677, 308)
Screenshot: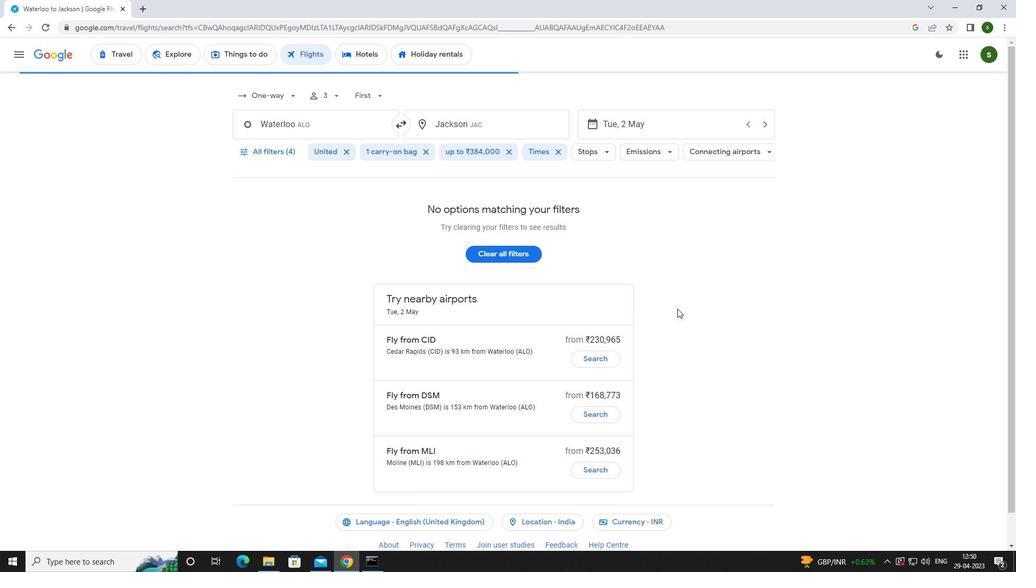
